 Task: Look for space in Aracaju, Brazil from 2nd September, 2023 to 5th September, 2023 for 1 adult in price range Rs.5000 to Rs.10000. Place can be private room with 1  bedroom having 1 bed and 1 bathroom. Property type can be house, flat, guest house, hotel. Amenities needed are: washing machine. Booking option can be shelf check-in. Required host language is Spanish.
Action: Mouse moved to (622, 89)
Screenshot: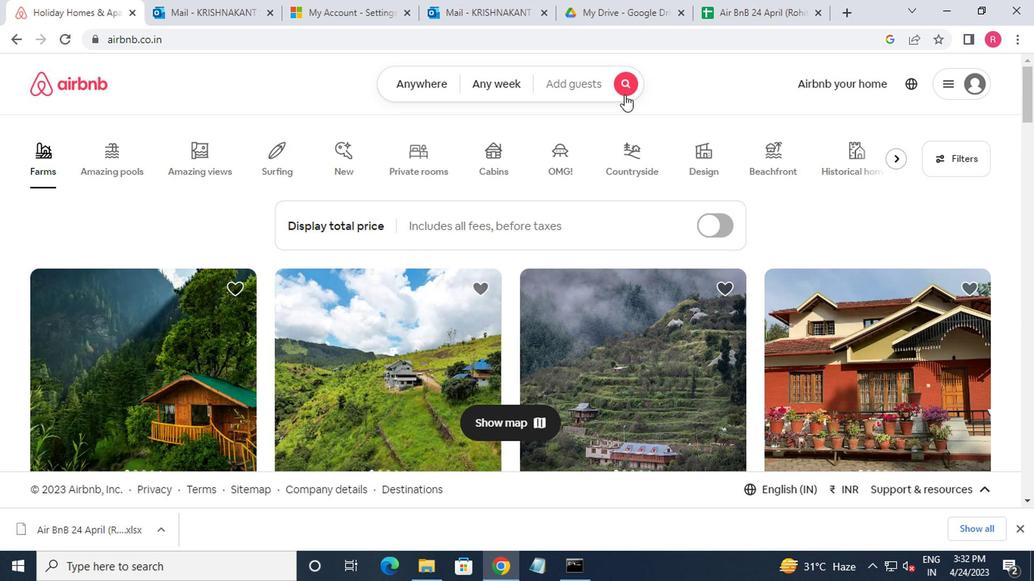 
Action: Mouse pressed left at (622, 89)
Screenshot: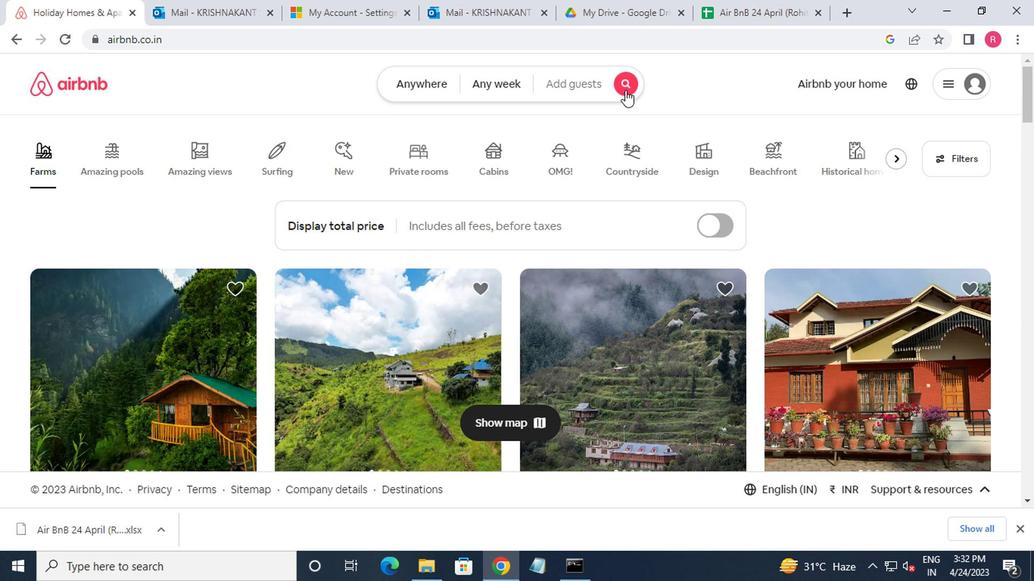 
Action: Mouse moved to (262, 148)
Screenshot: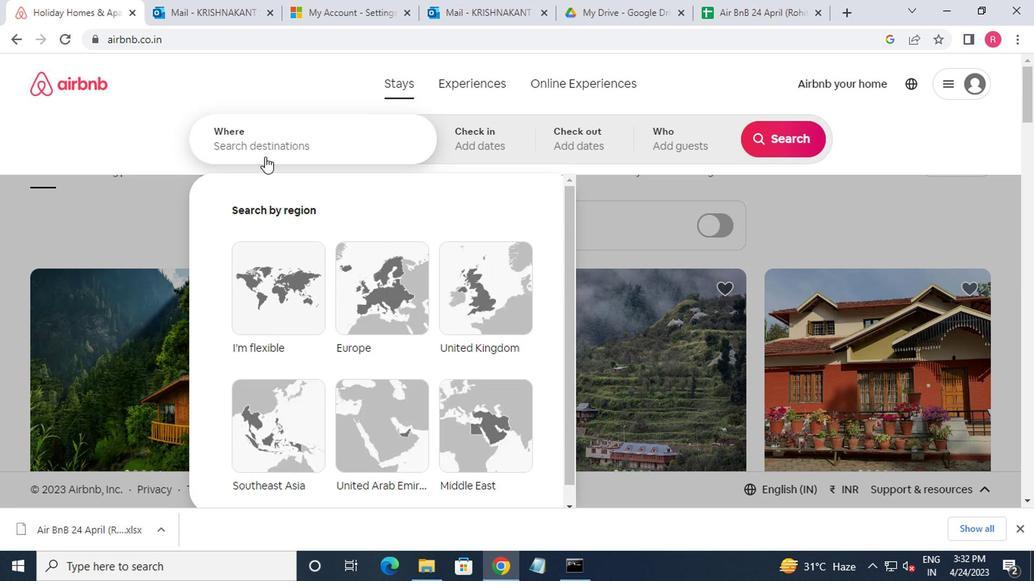 
Action: Mouse pressed left at (262, 148)
Screenshot: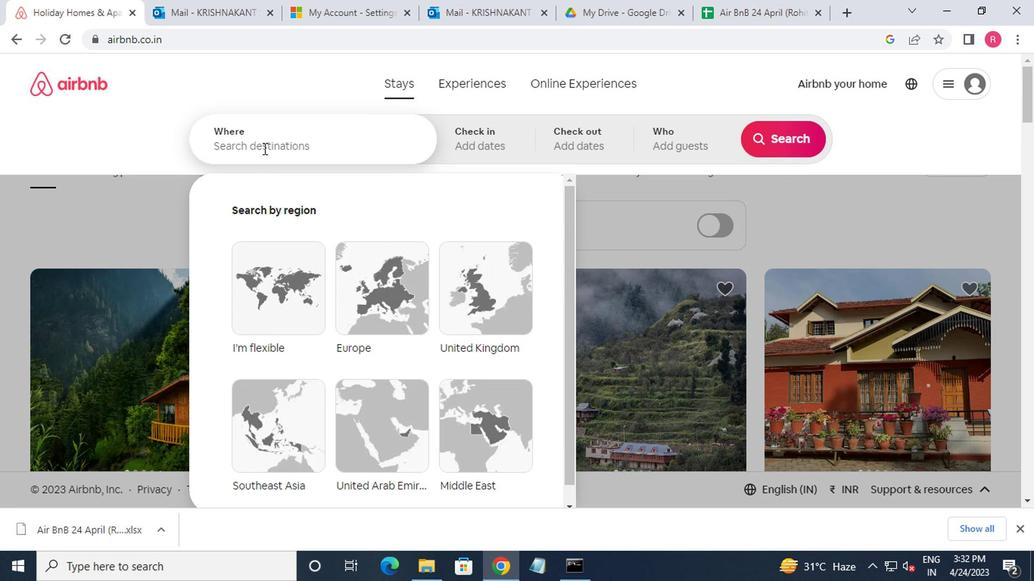 
Action: Mouse moved to (259, 149)
Screenshot: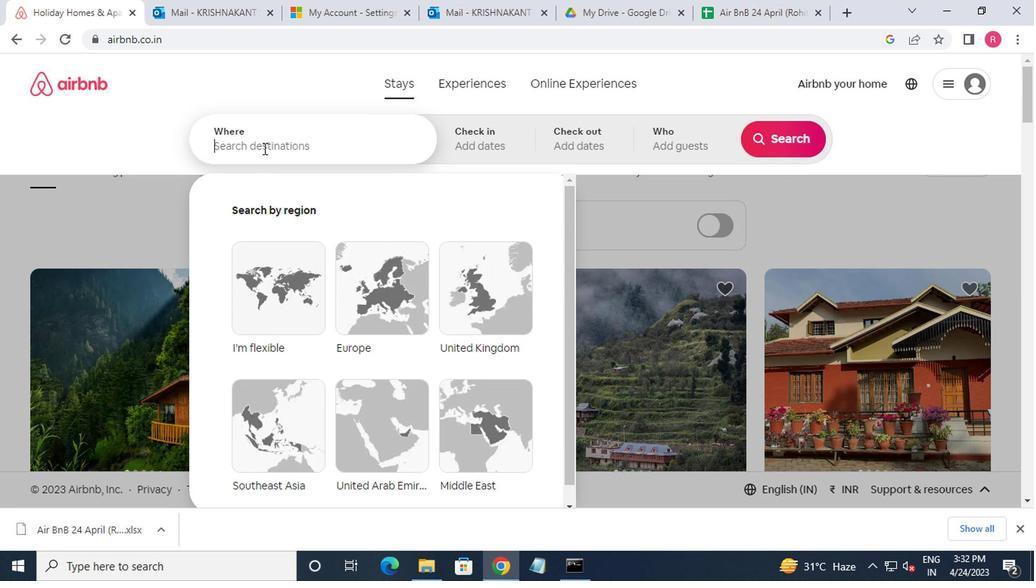 
Action: Key pressed aracaju,brazil<Key.enter>
Screenshot: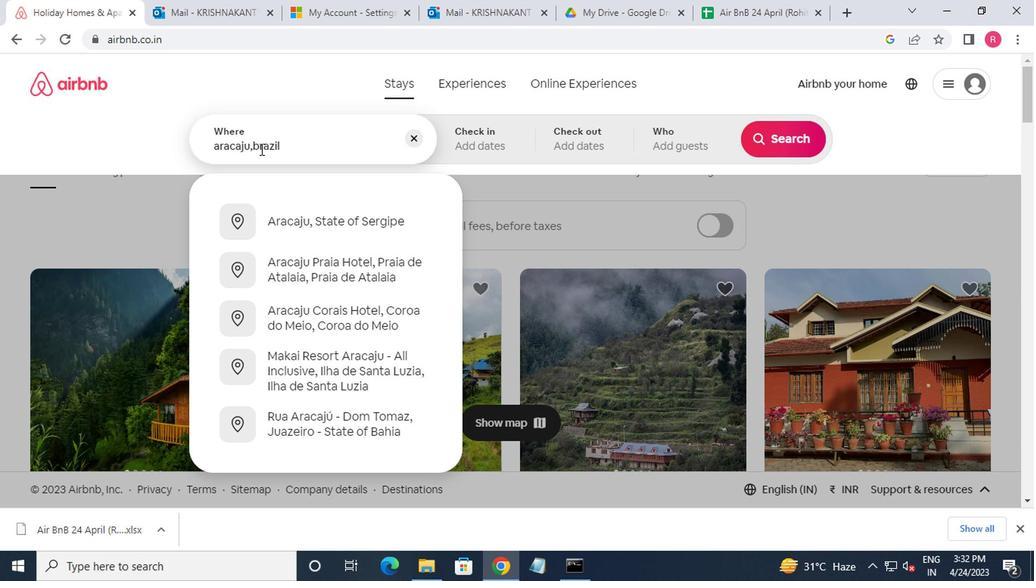 
Action: Mouse moved to (765, 249)
Screenshot: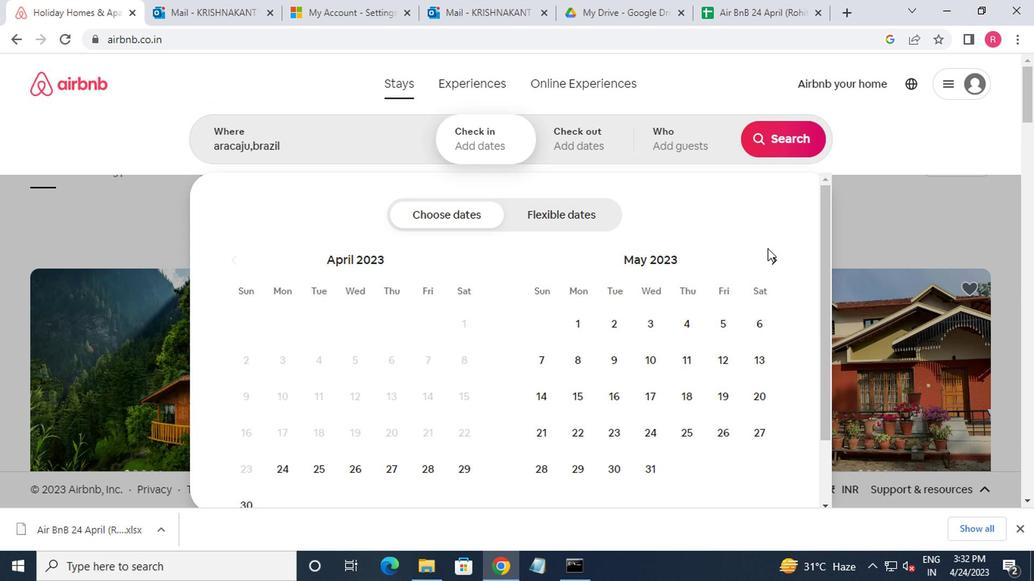 
Action: Mouse pressed left at (765, 249)
Screenshot: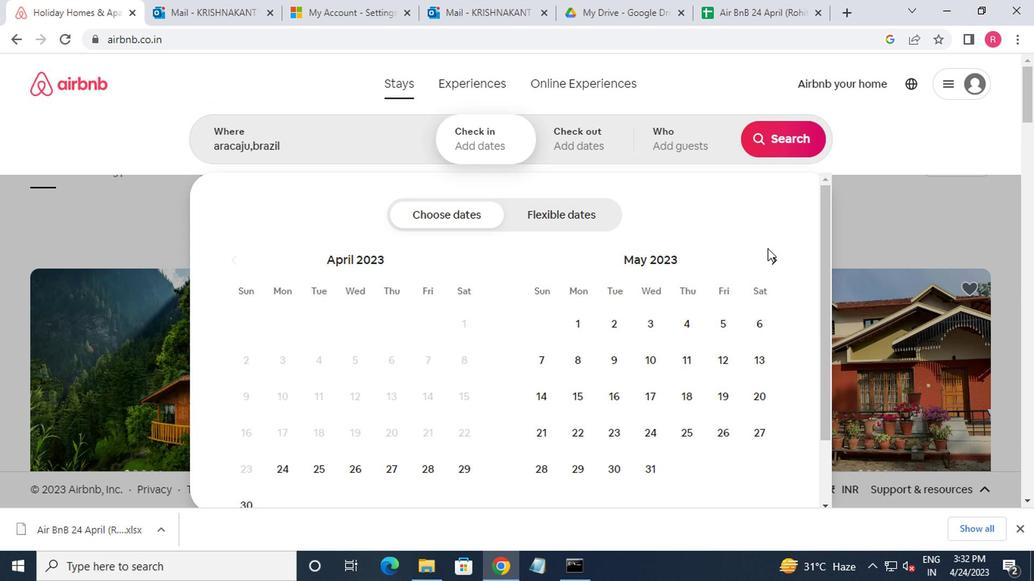 
Action: Mouse pressed left at (765, 249)
Screenshot: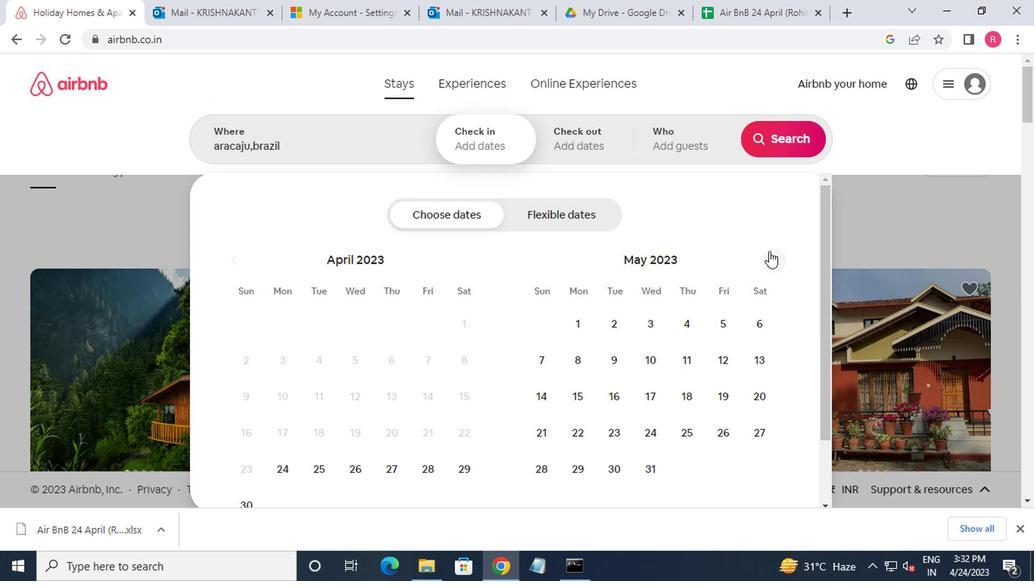 
Action: Mouse moved to (765, 251)
Screenshot: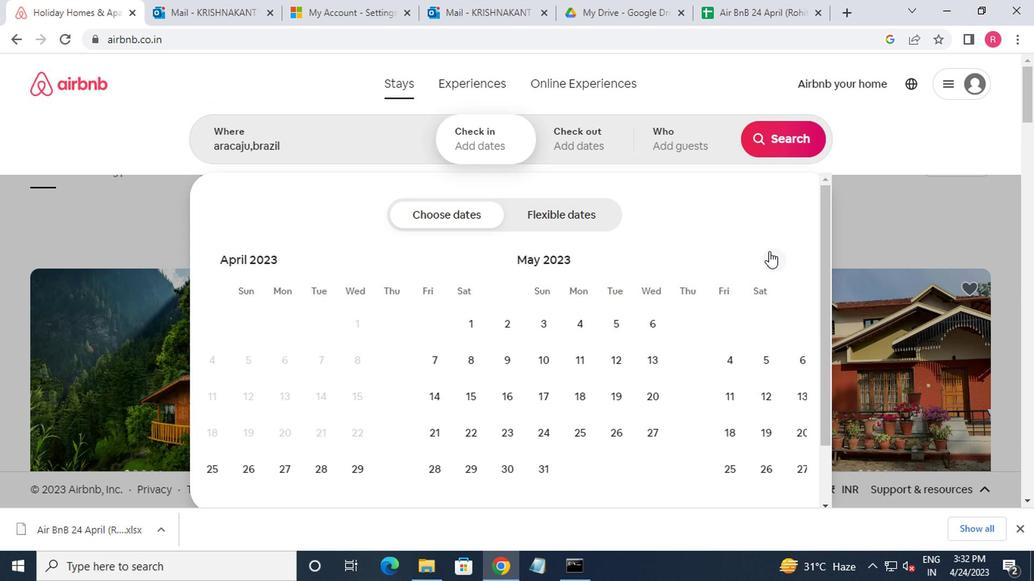 
Action: Mouse pressed left at (765, 251)
Screenshot: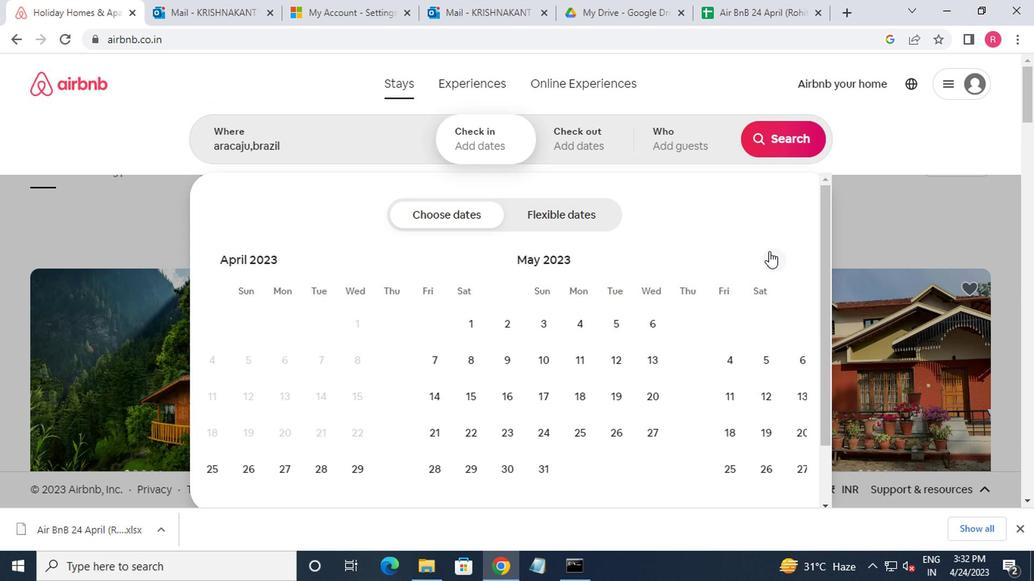 
Action: Mouse pressed left at (765, 251)
Screenshot: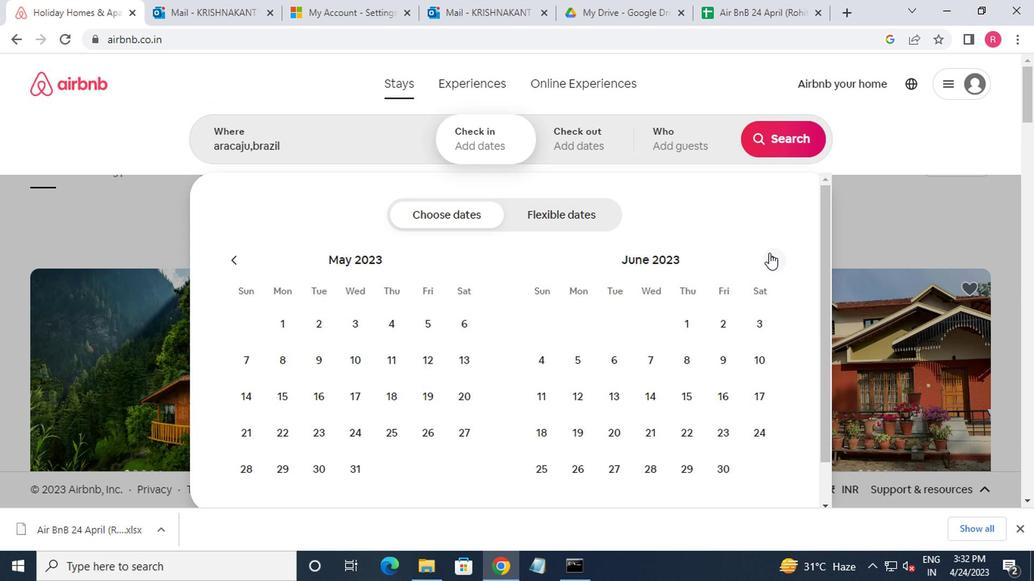 
Action: Mouse pressed left at (765, 251)
Screenshot: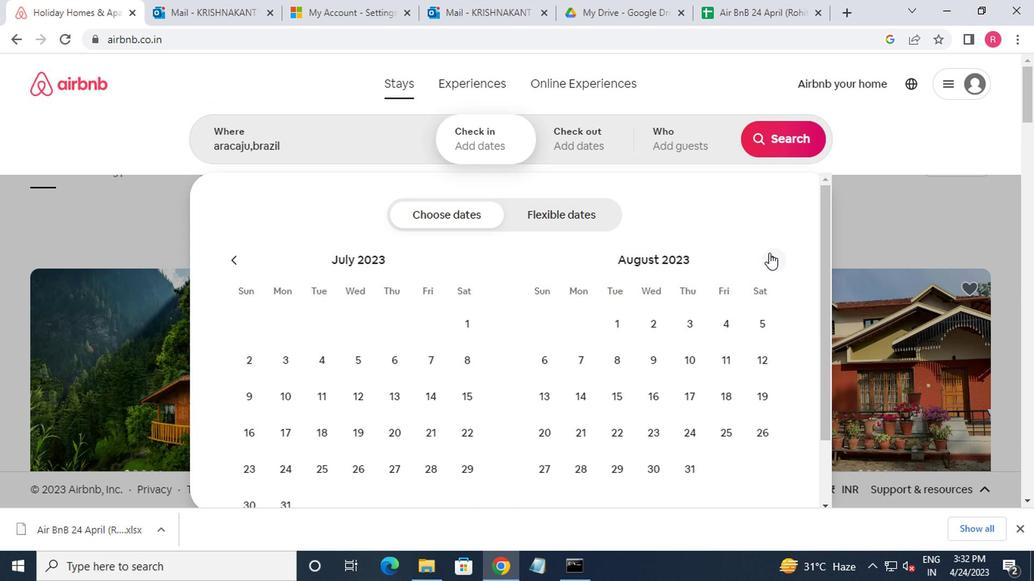 
Action: Mouse moved to (759, 322)
Screenshot: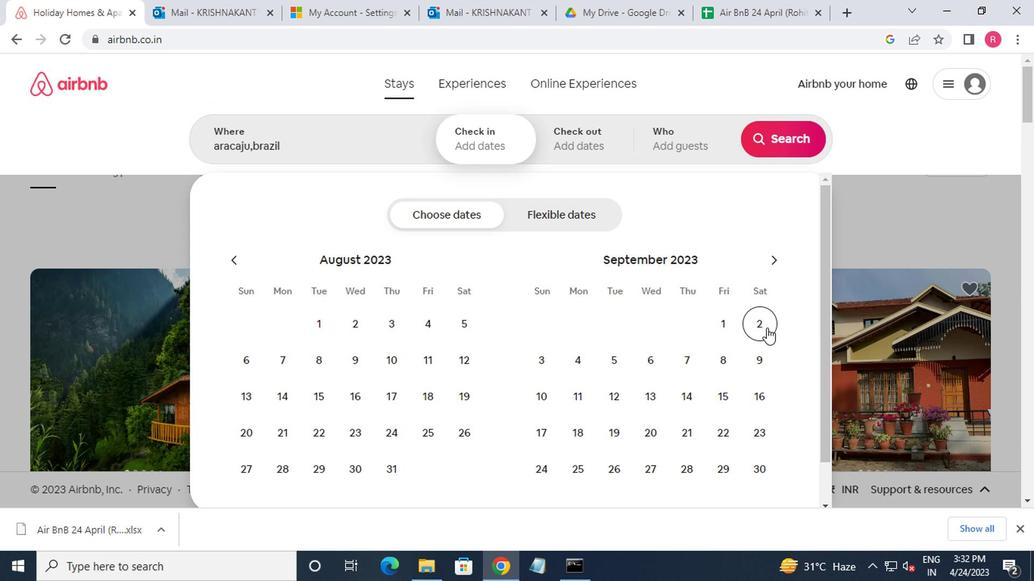 
Action: Mouse pressed left at (759, 322)
Screenshot: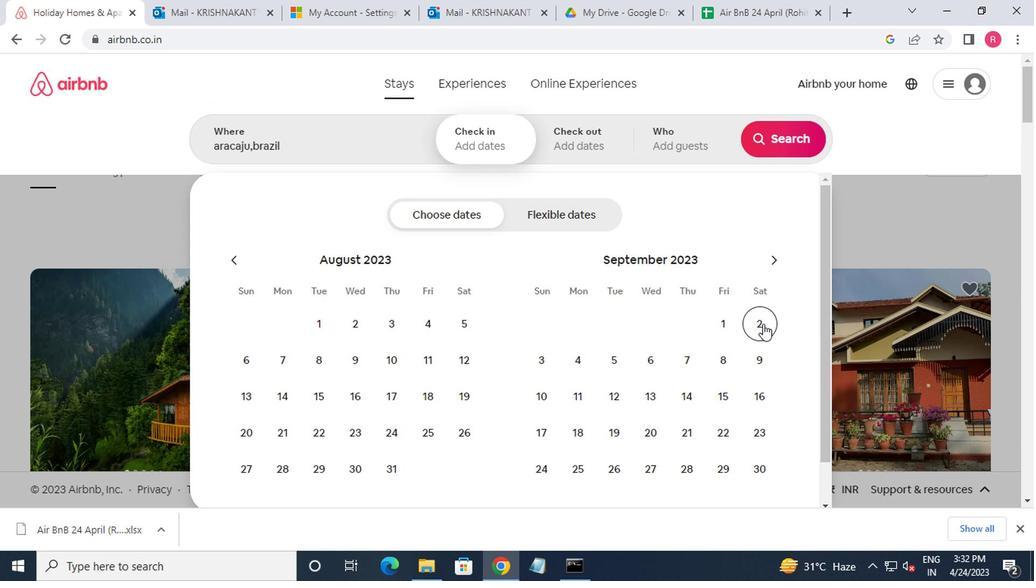 
Action: Mouse moved to (609, 358)
Screenshot: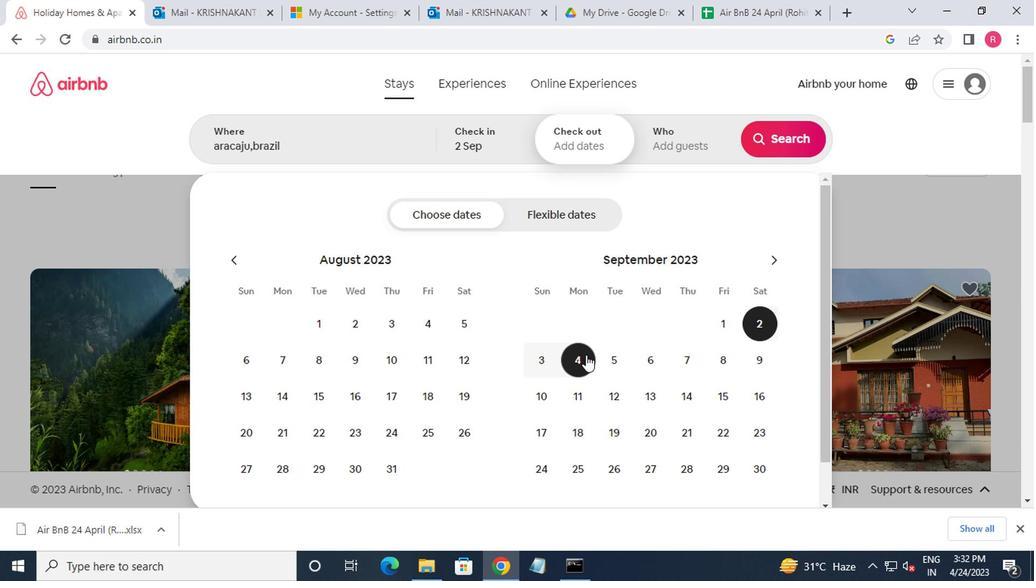 
Action: Mouse pressed left at (609, 358)
Screenshot: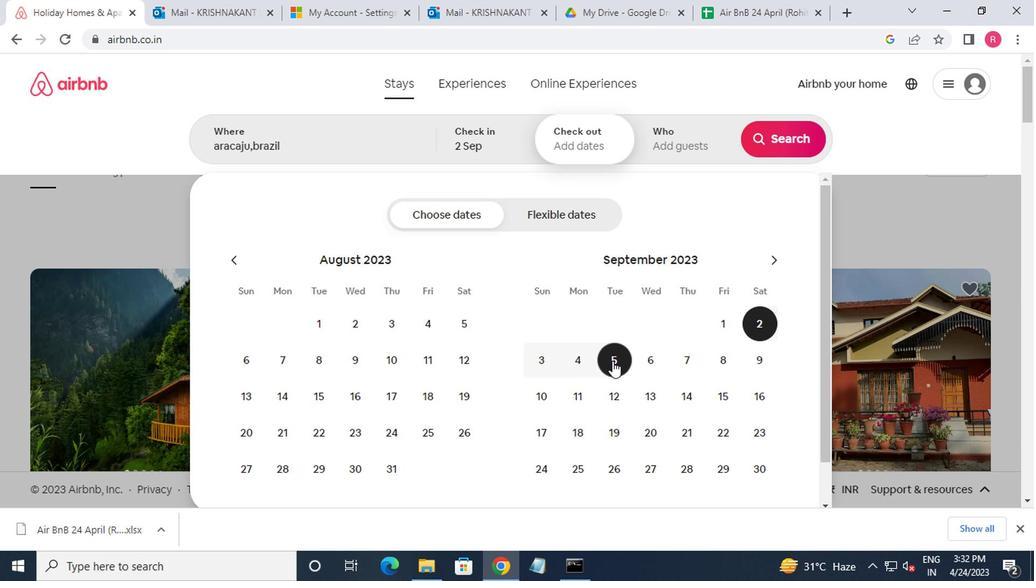 
Action: Mouse moved to (670, 147)
Screenshot: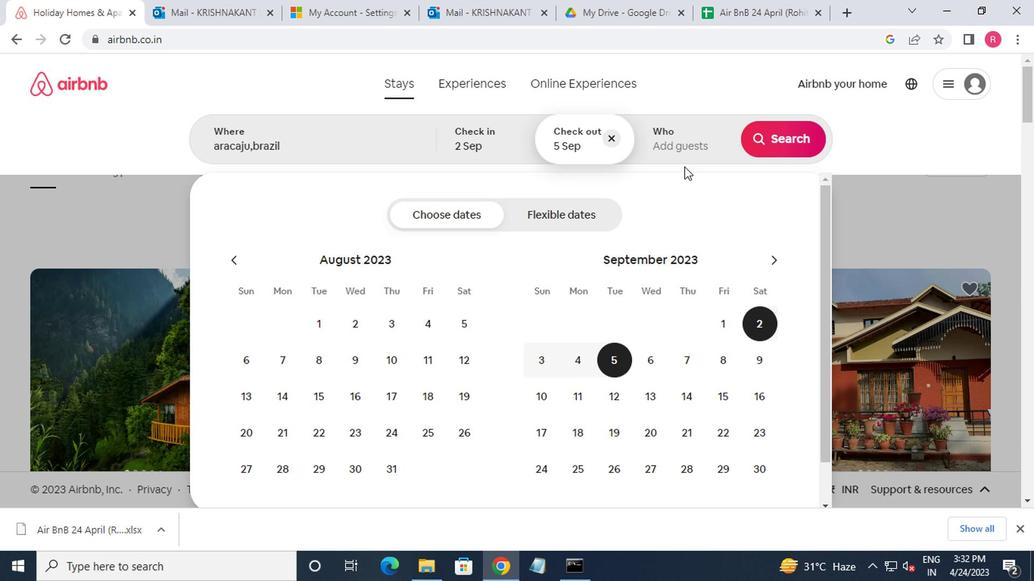 
Action: Mouse pressed left at (670, 147)
Screenshot: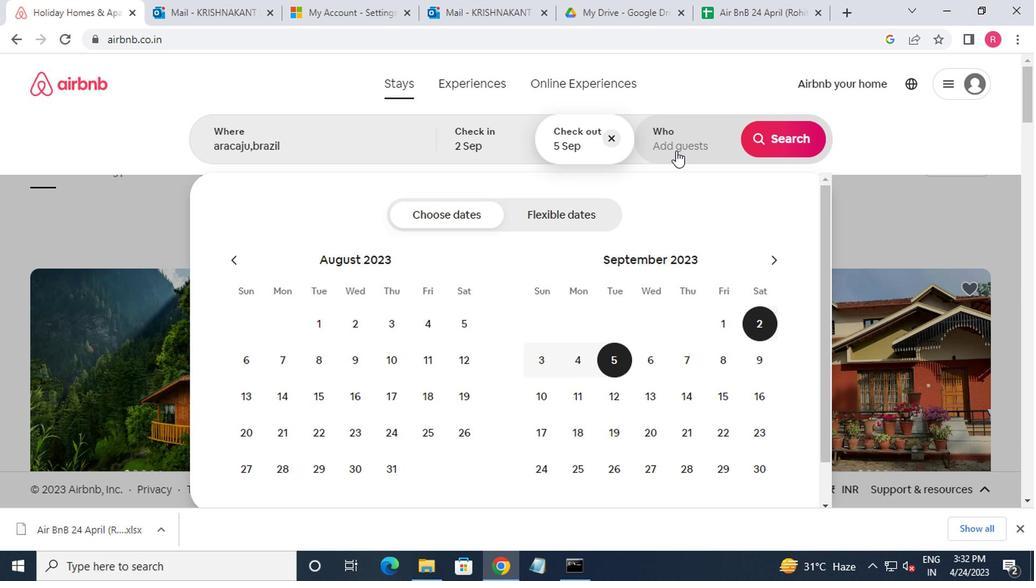 
Action: Mouse moved to (777, 217)
Screenshot: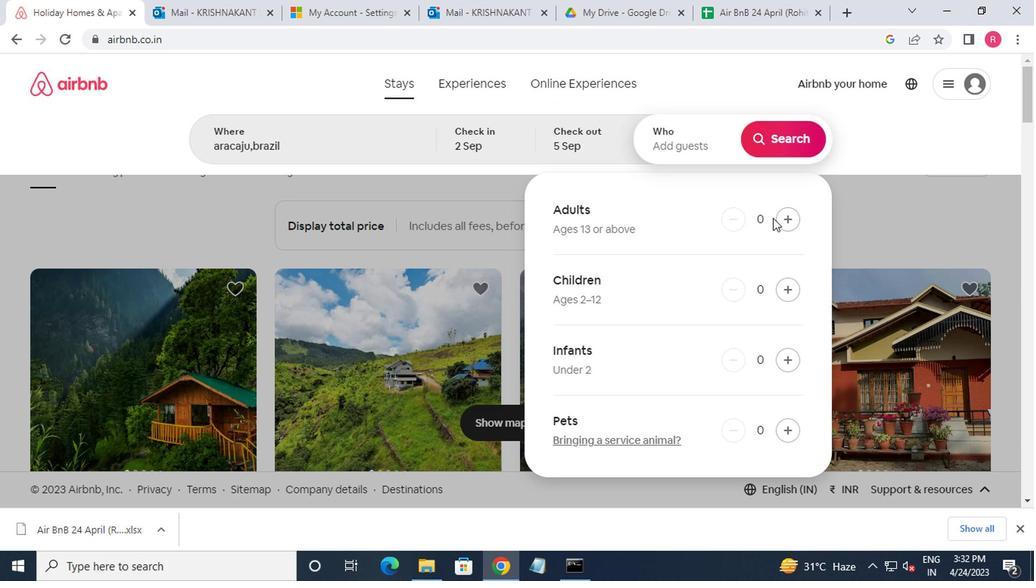 
Action: Mouse pressed left at (777, 217)
Screenshot: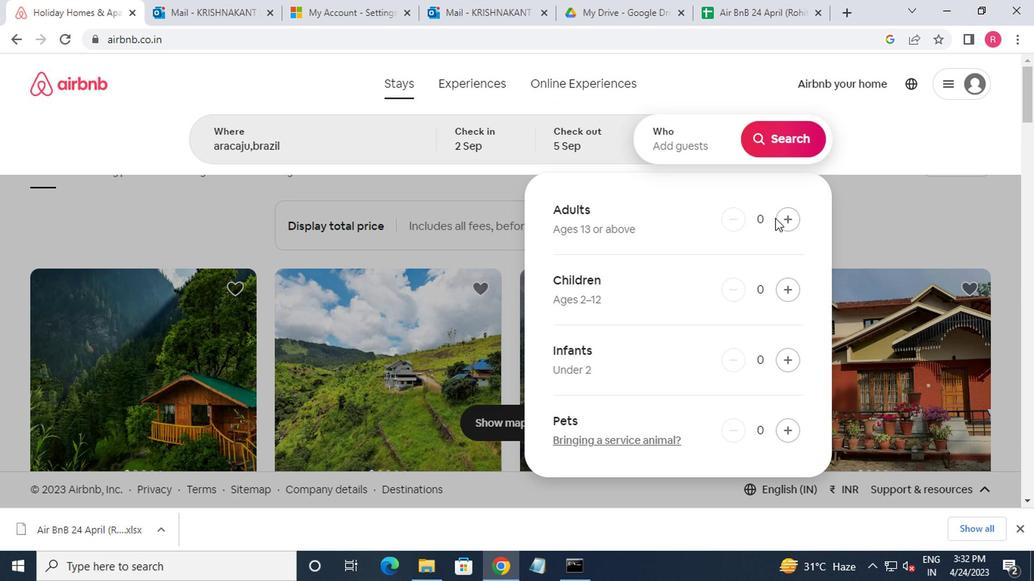 
Action: Mouse moved to (761, 150)
Screenshot: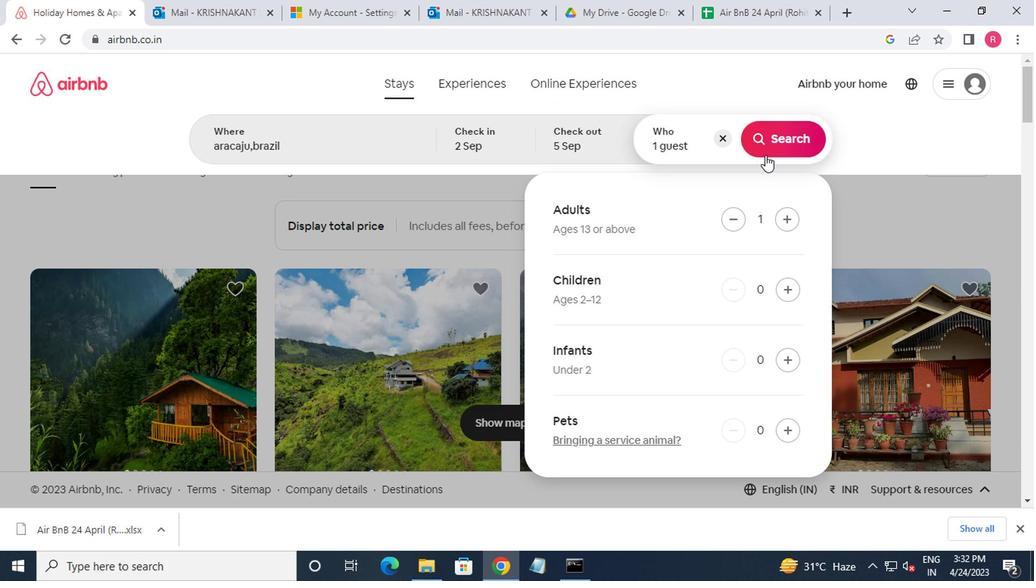 
Action: Mouse pressed left at (761, 150)
Screenshot: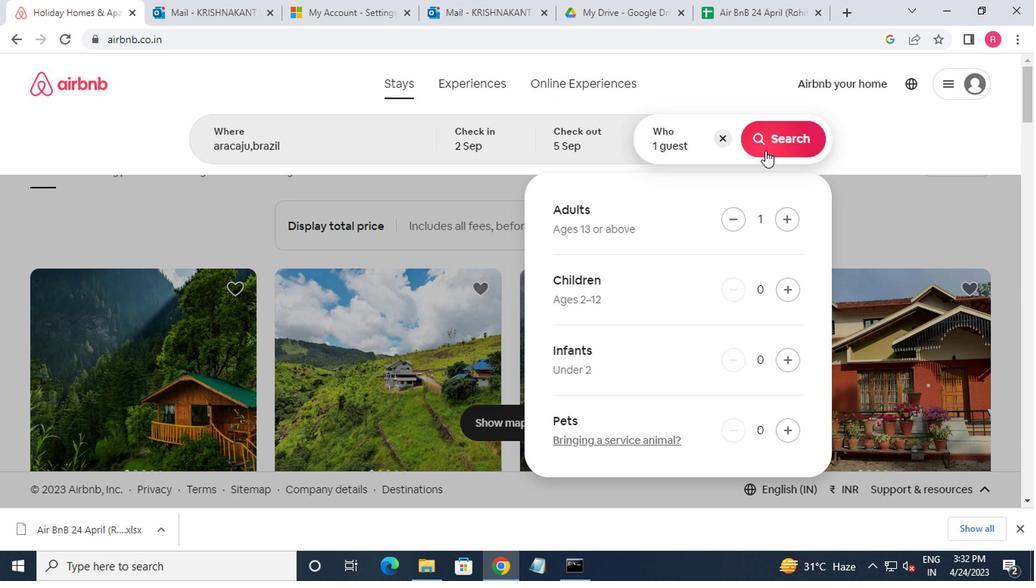 
Action: Mouse moved to (965, 141)
Screenshot: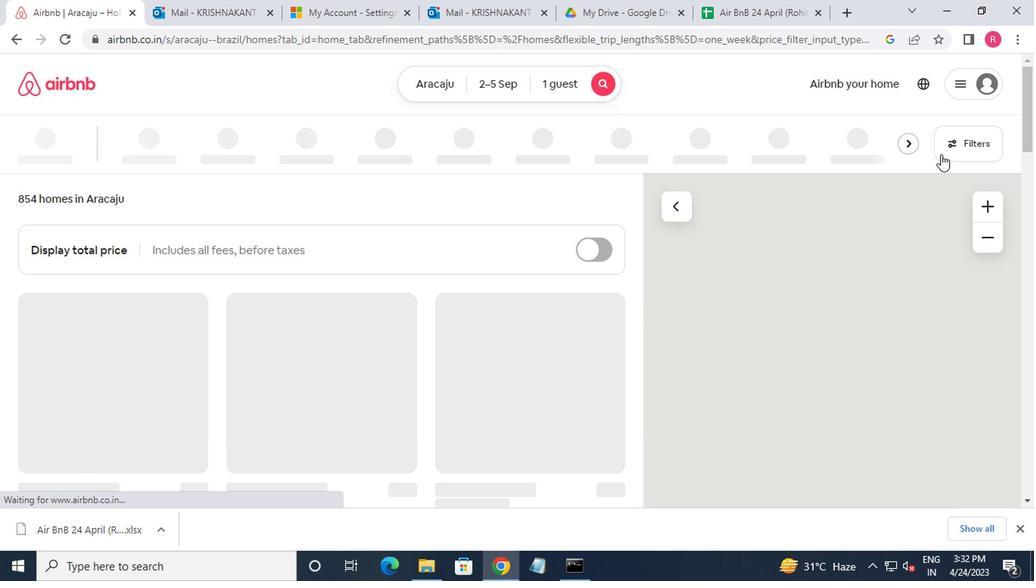 
Action: Mouse pressed left at (965, 141)
Screenshot: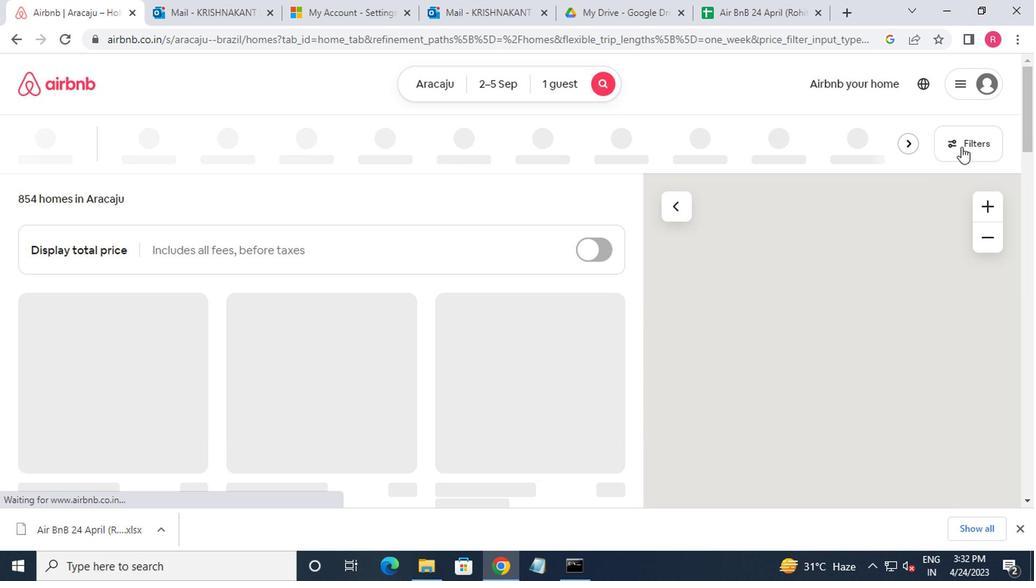
Action: Mouse moved to (339, 345)
Screenshot: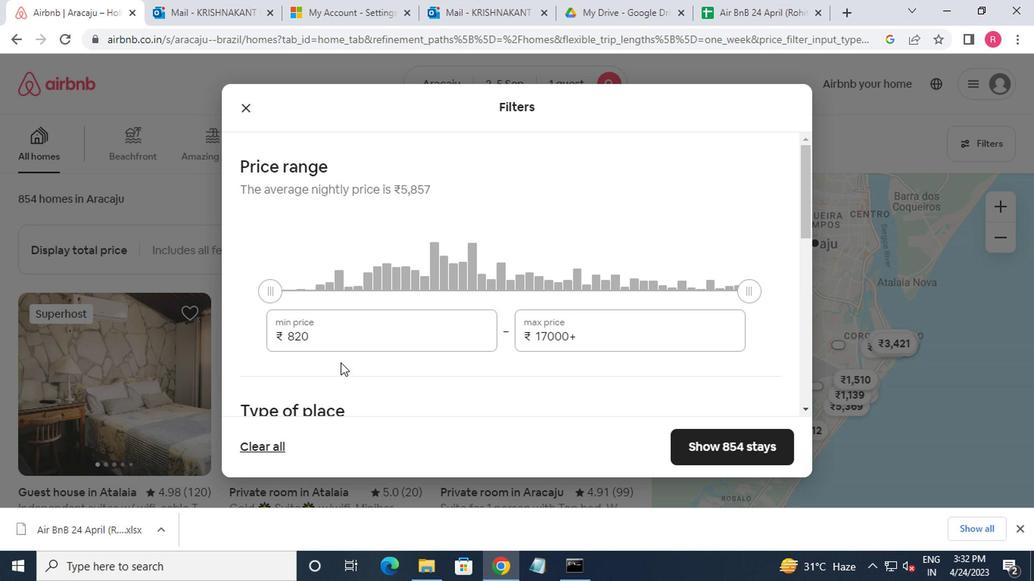 
Action: Mouse pressed left at (339, 345)
Screenshot: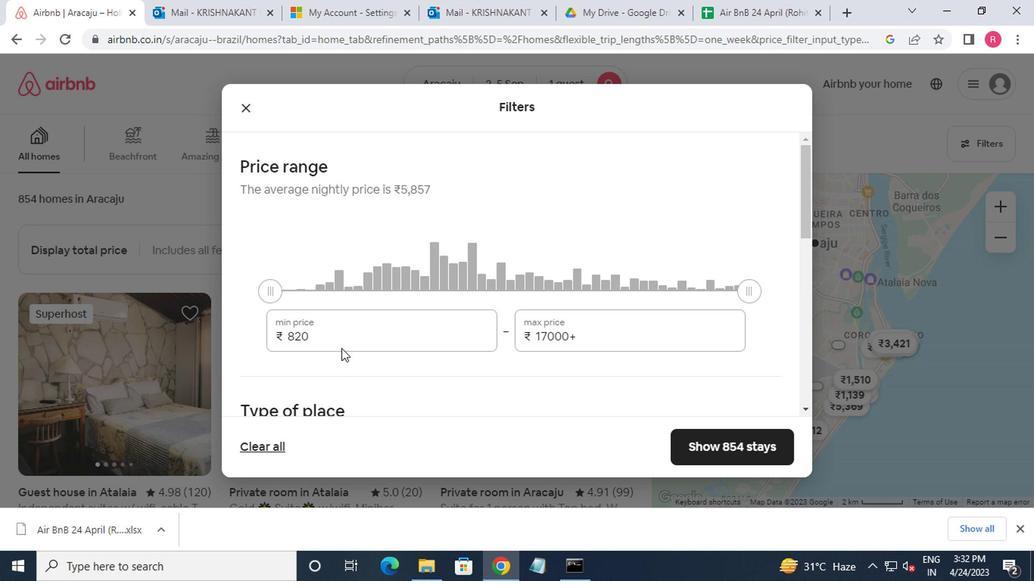 
Action: Mouse moved to (339, 338)
Screenshot: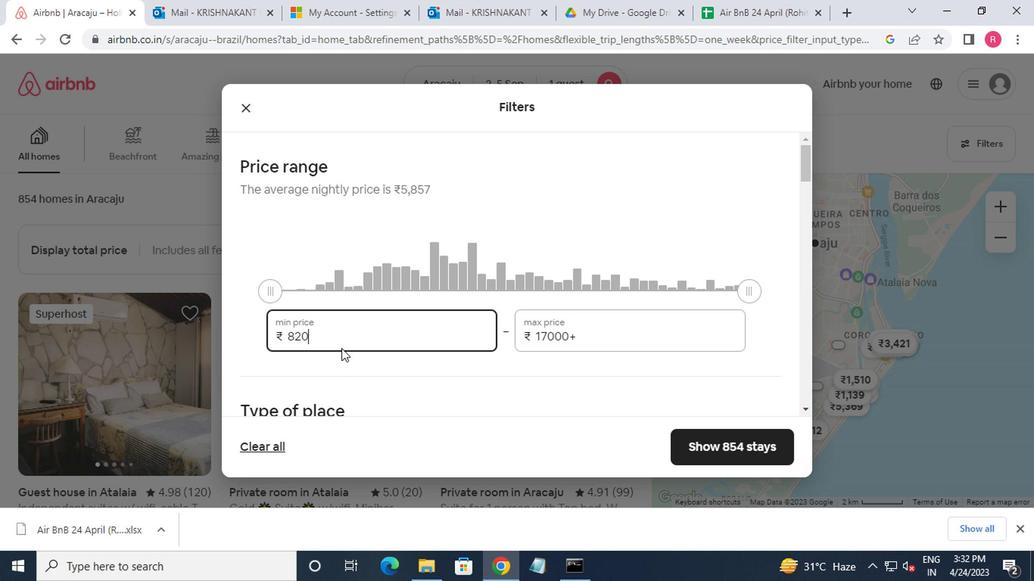 
Action: Key pressed <Key.backspace><Key.backspace><Key.backspace><Key.backspace>5000
Screenshot: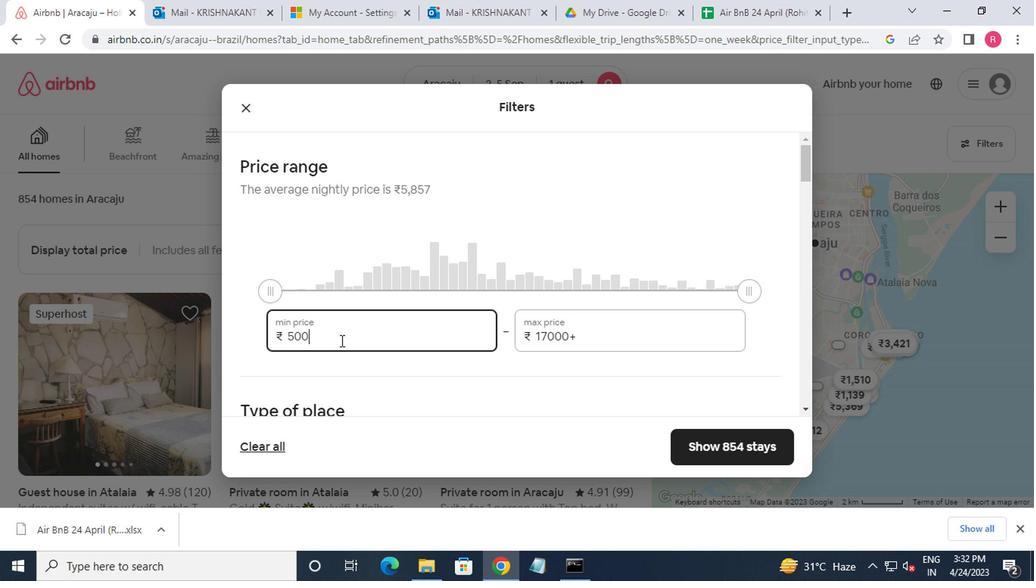 
Action: Mouse moved to (617, 327)
Screenshot: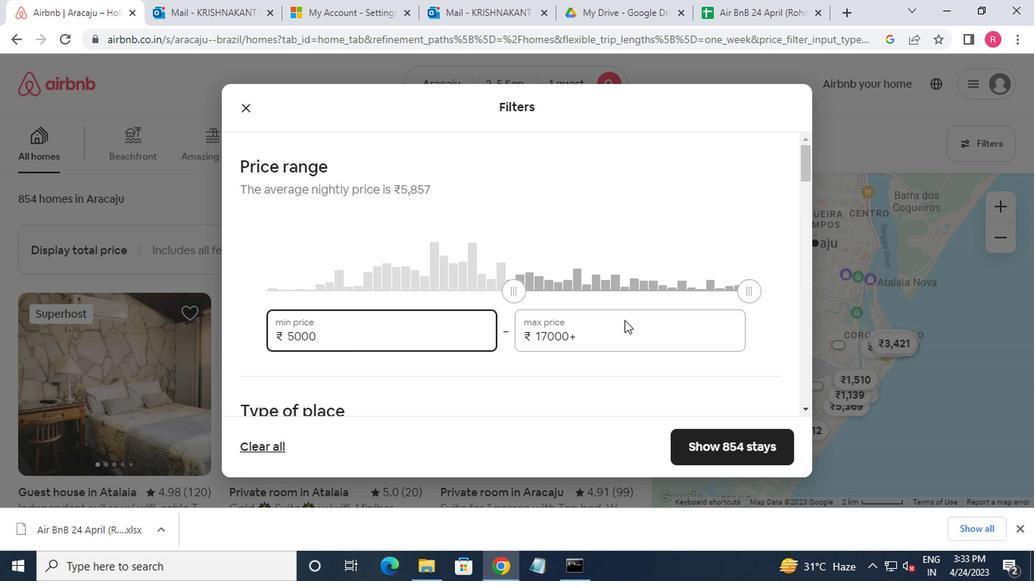 
Action: Mouse pressed left at (617, 327)
Screenshot: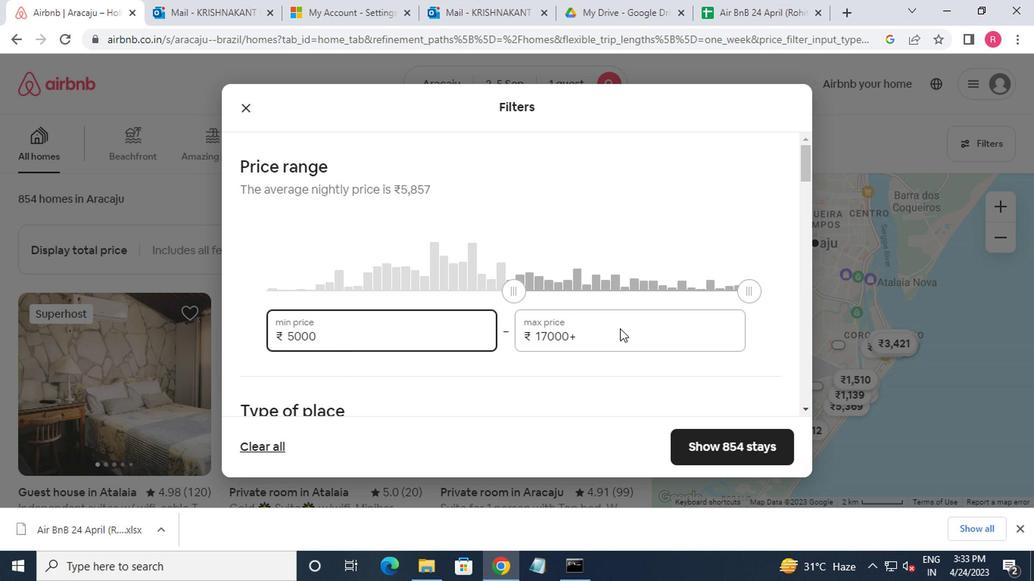 
Action: Mouse moved to (614, 328)
Screenshot: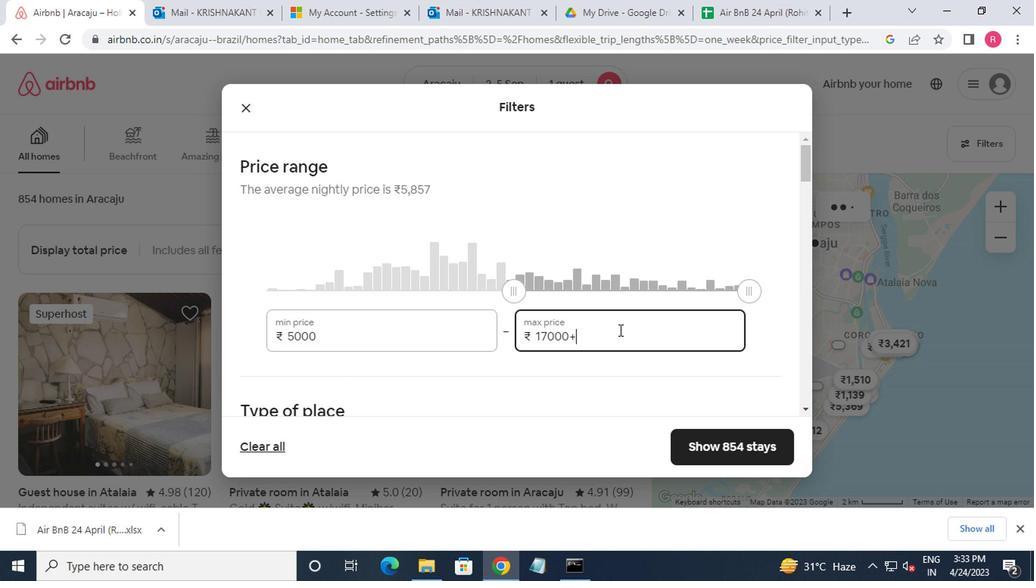
Action: Key pressed <Key.backspace><Key.backspace><Key.backspace><Key.backspace><Key.backspace><Key.backspace><Key.backspace><Key.backspace><Key.backspace><Key.backspace><Key.backspace><Key.backspace>10000
Screenshot: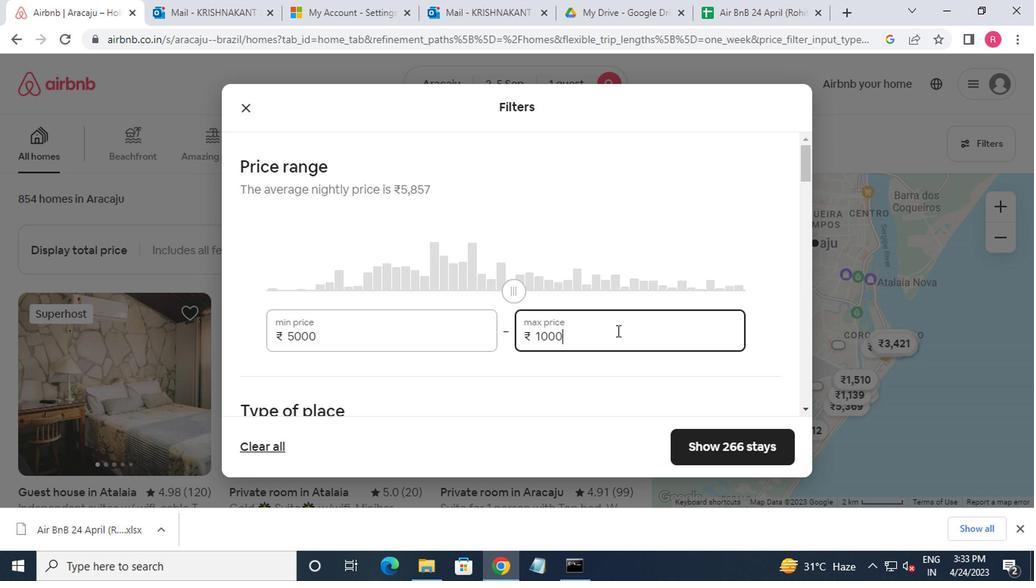 
Action: Mouse moved to (626, 311)
Screenshot: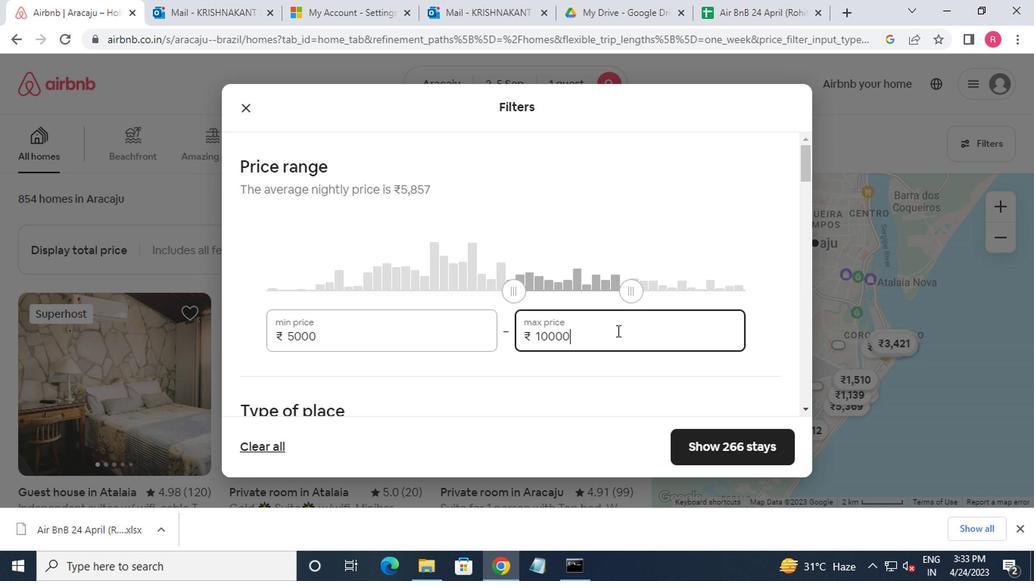 
Action: Mouse scrolled (626, 310) with delta (0, 0)
Screenshot: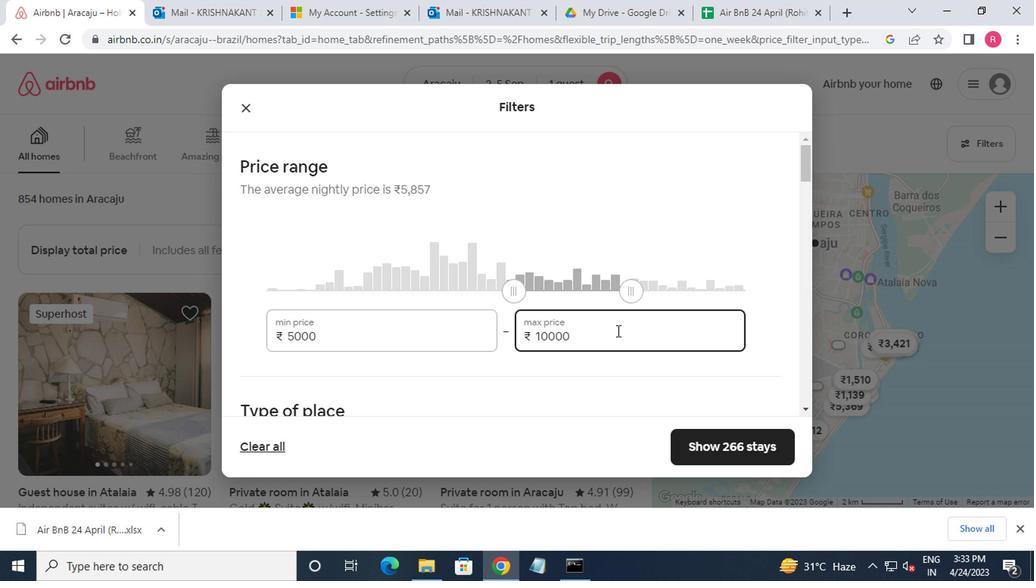 
Action: Mouse moved to (622, 313)
Screenshot: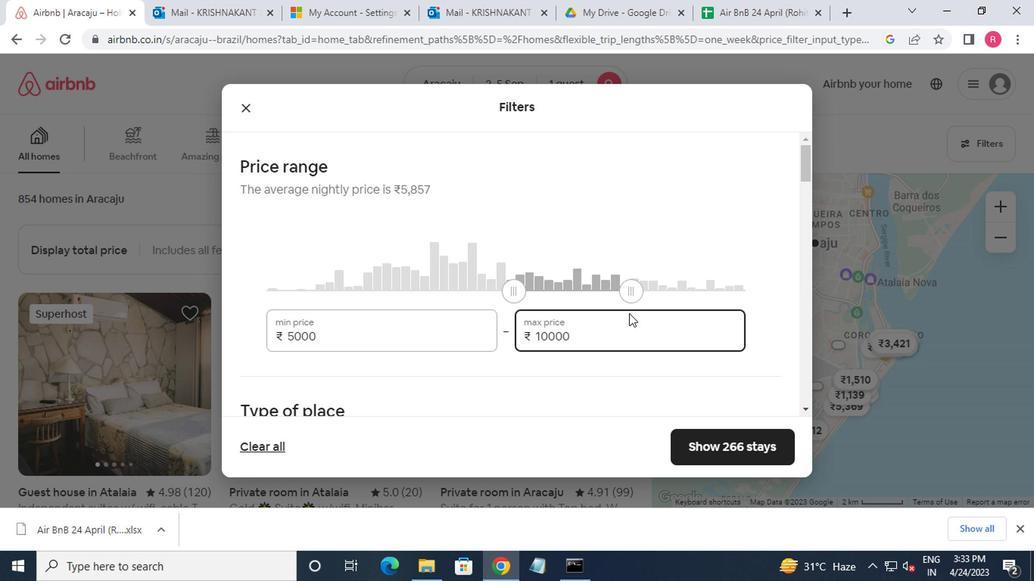 
Action: Mouse scrolled (622, 313) with delta (0, 0)
Screenshot: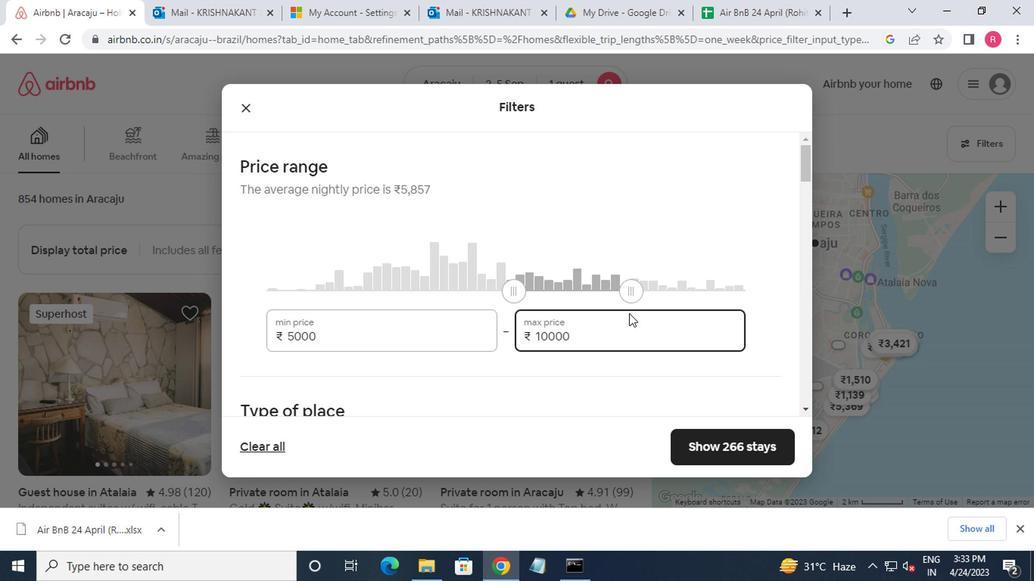 
Action: Mouse moved to (548, 313)
Screenshot: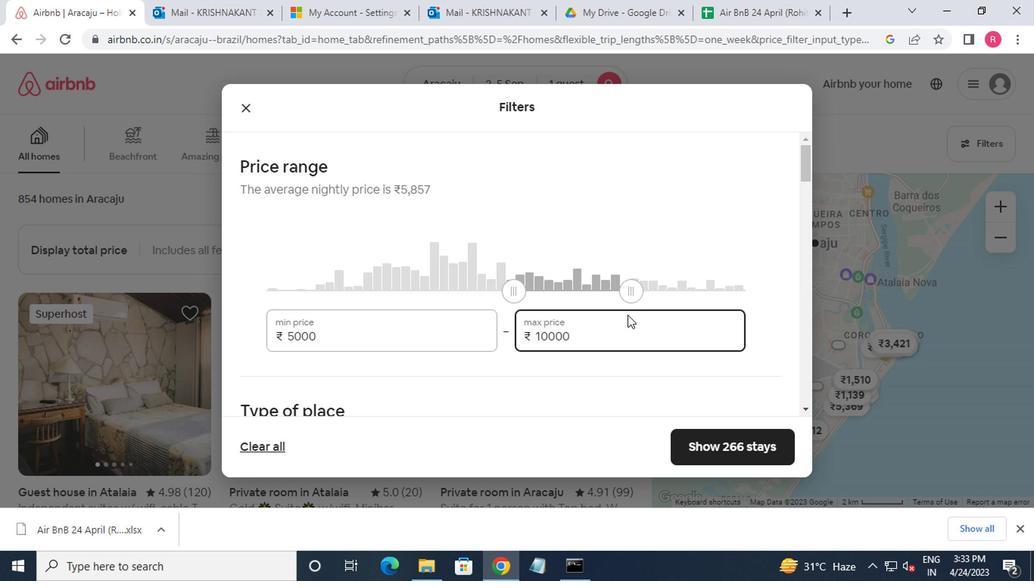 
Action: Mouse scrolled (548, 313) with delta (0, 0)
Screenshot: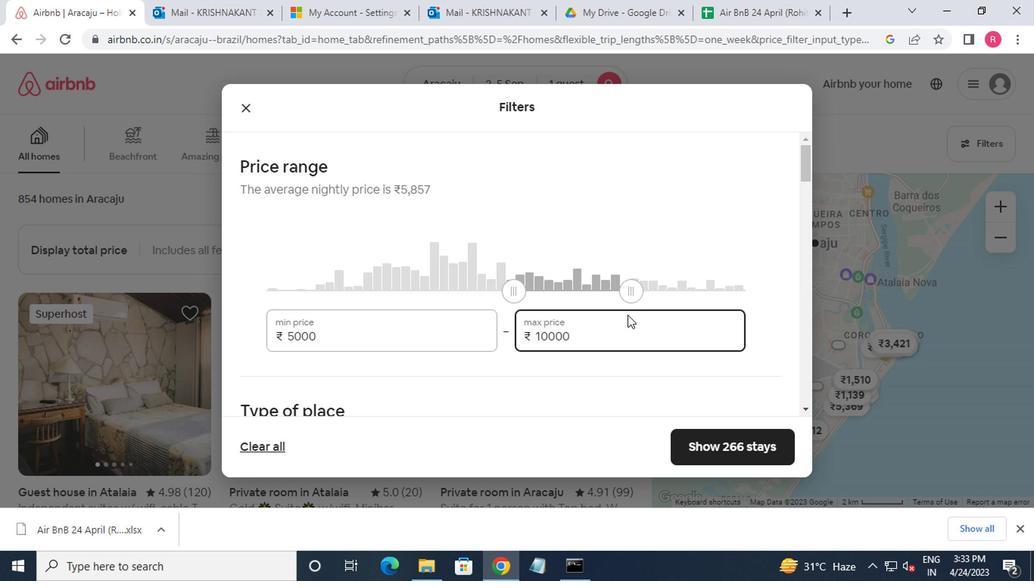 
Action: Mouse moved to (515, 231)
Screenshot: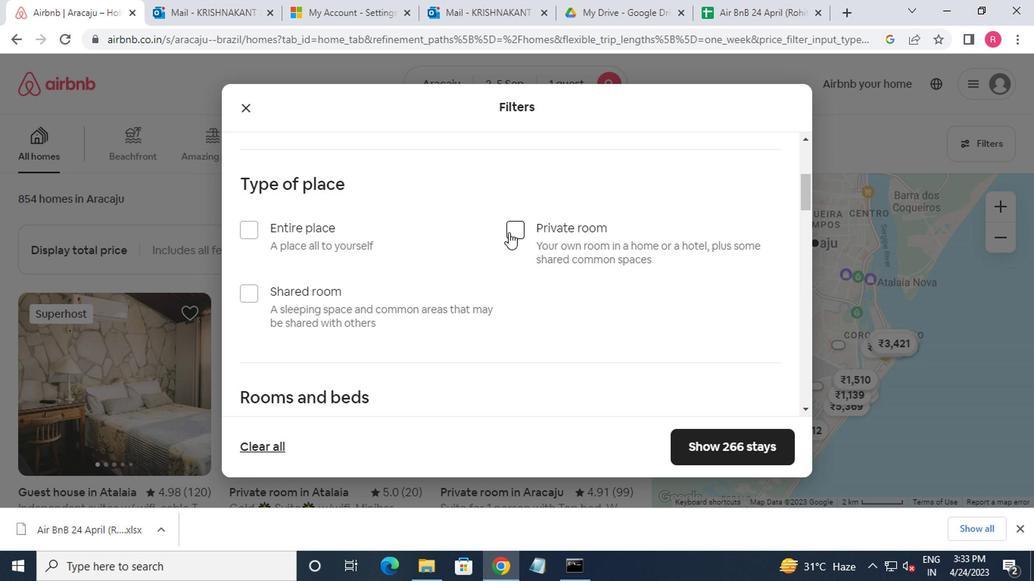 
Action: Mouse pressed left at (515, 231)
Screenshot: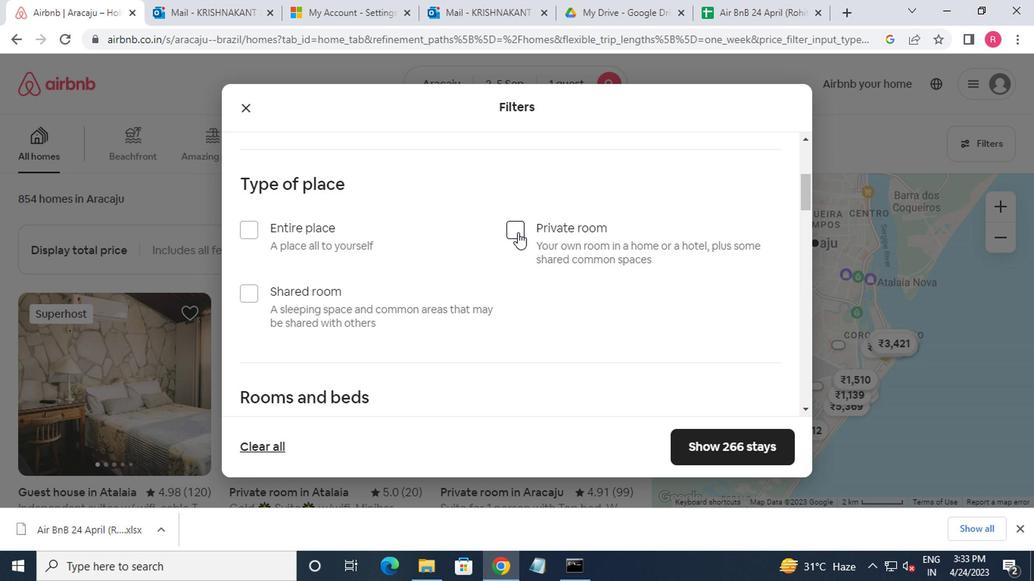 
Action: Mouse moved to (519, 244)
Screenshot: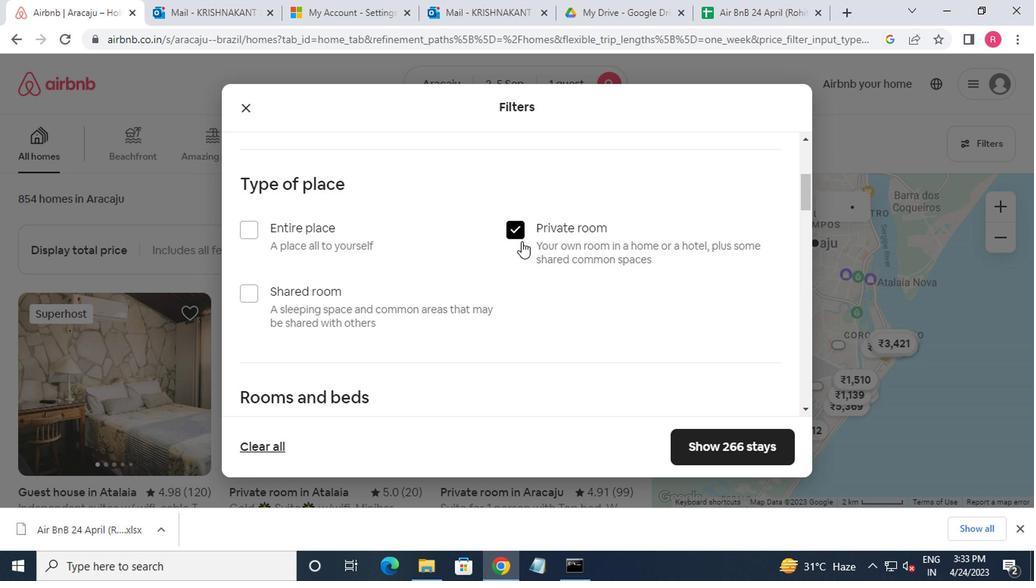 
Action: Mouse scrolled (519, 243) with delta (0, 0)
Screenshot: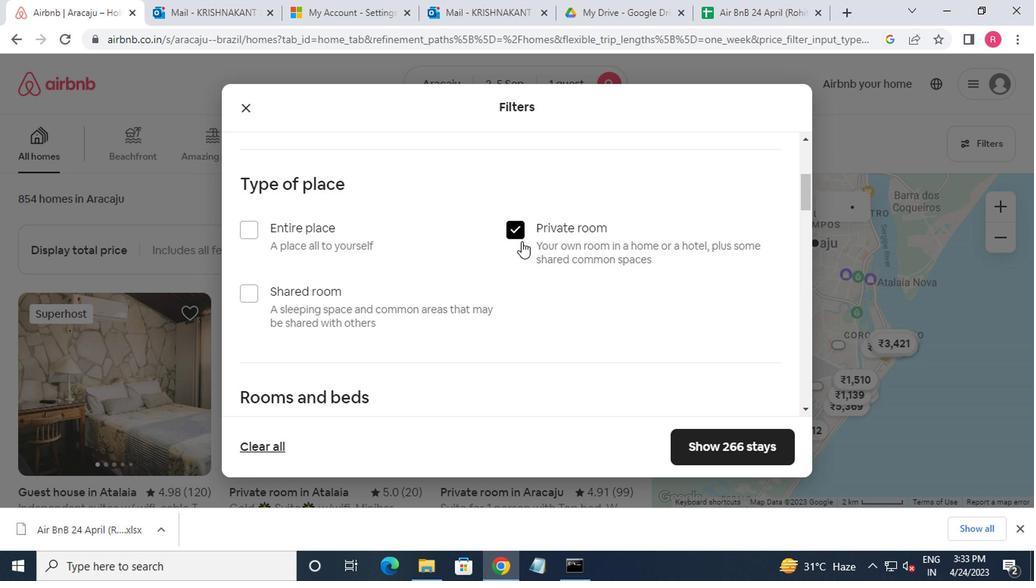 
Action: Mouse moved to (519, 245)
Screenshot: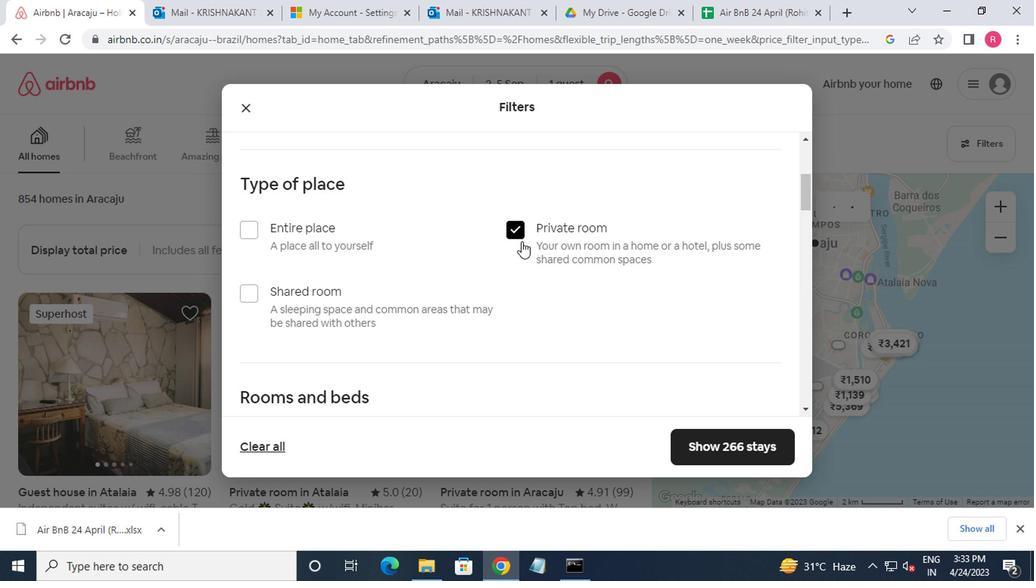 
Action: Mouse scrolled (519, 244) with delta (0, -1)
Screenshot: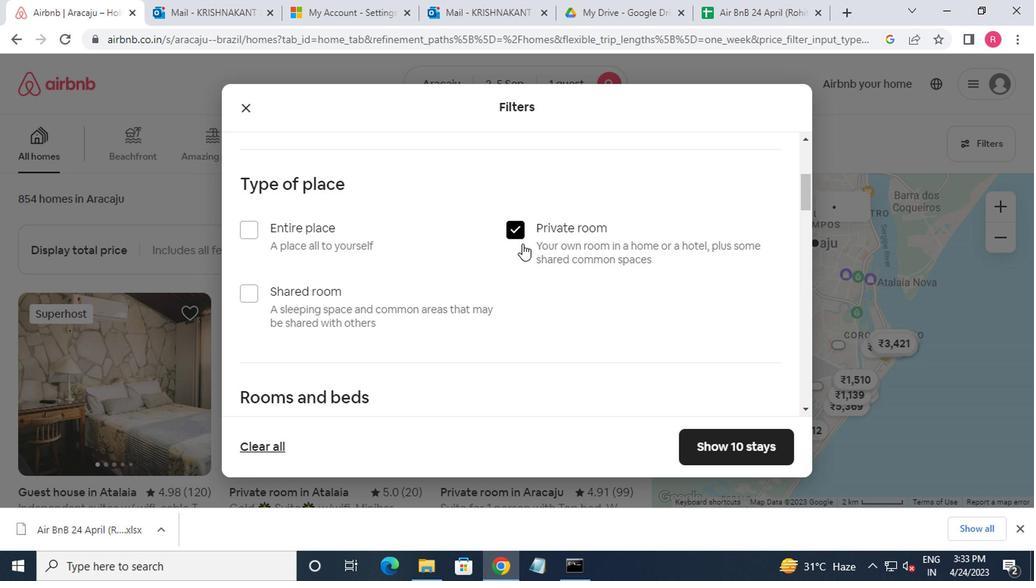 
Action: Mouse moved to (519, 252)
Screenshot: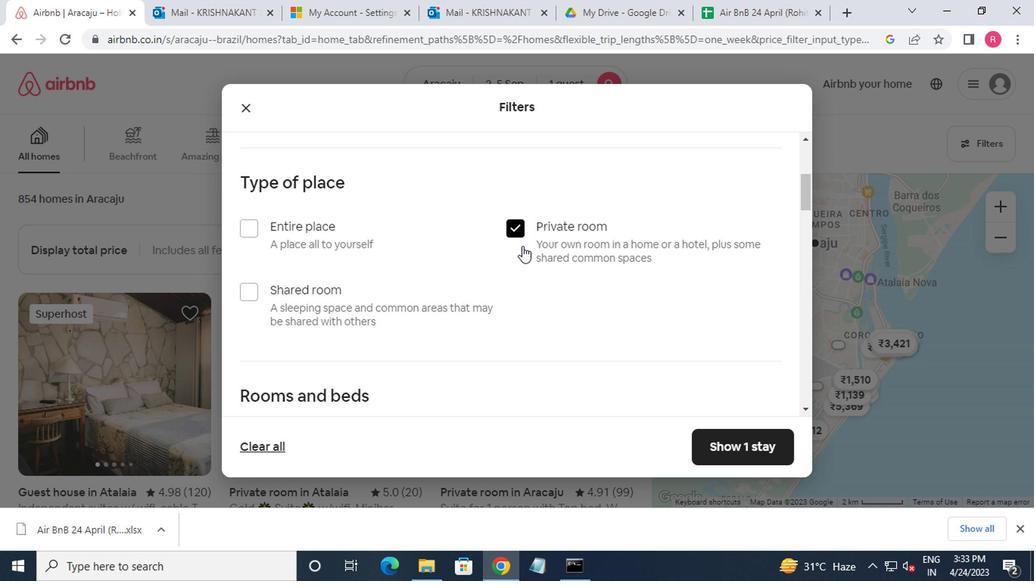
Action: Mouse scrolled (519, 251) with delta (0, -1)
Screenshot: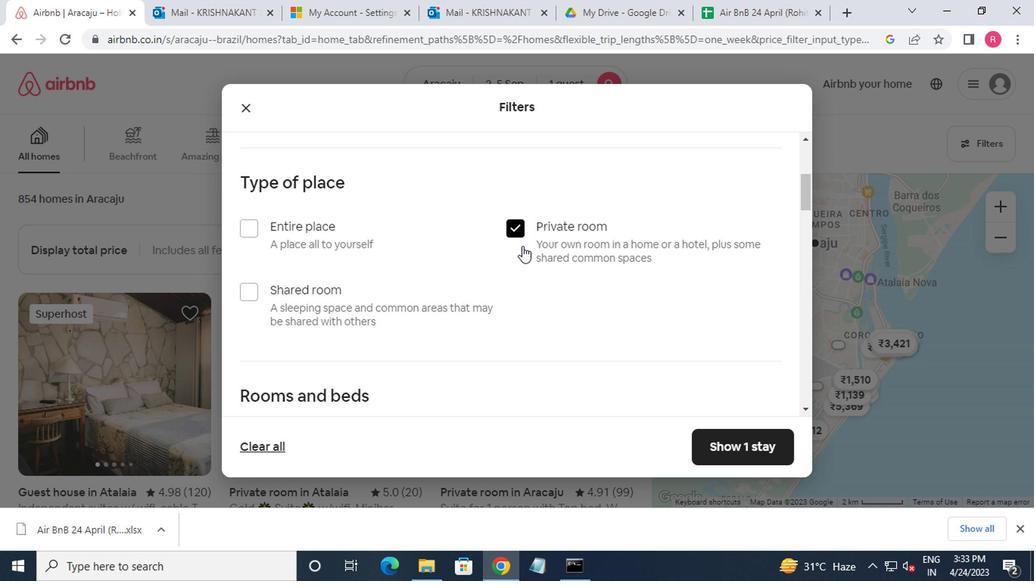 
Action: Mouse moved to (491, 264)
Screenshot: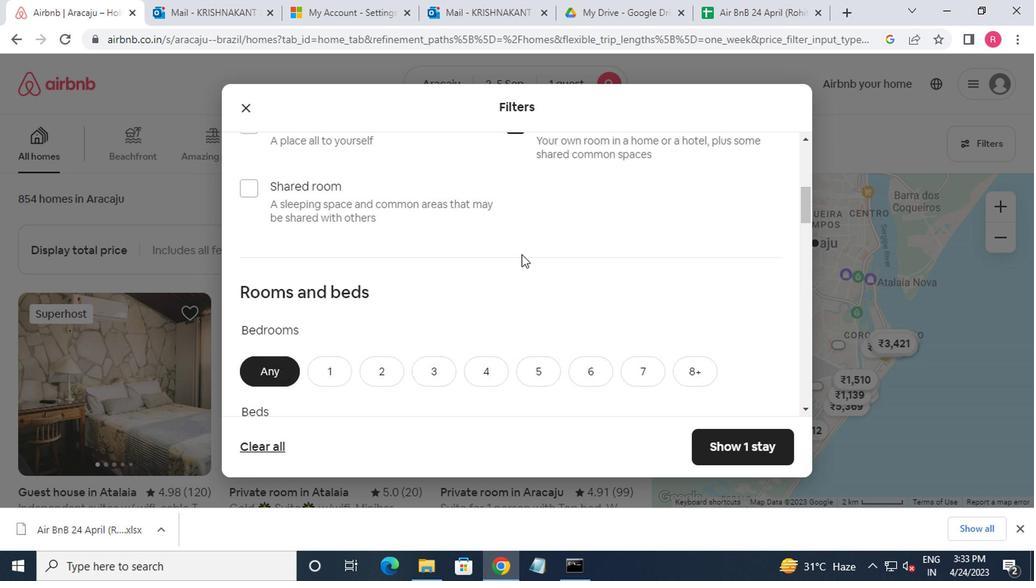 
Action: Mouse scrolled (491, 263) with delta (0, -1)
Screenshot: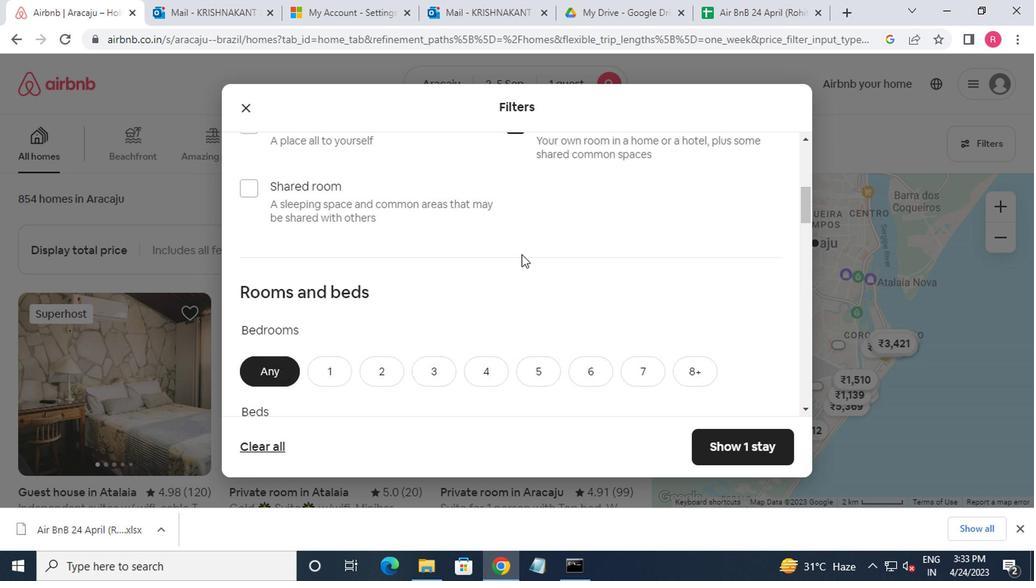 
Action: Mouse moved to (323, 176)
Screenshot: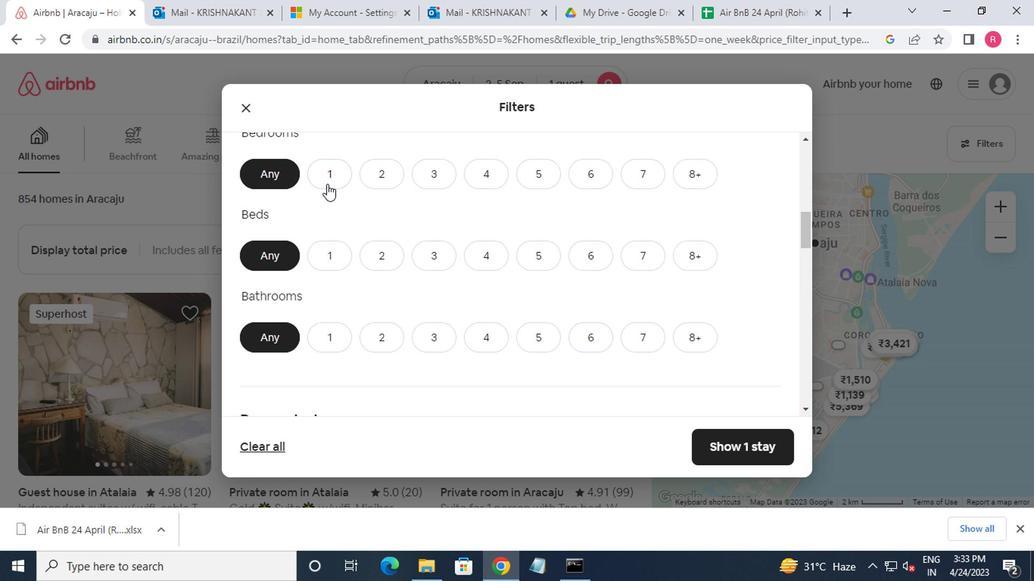 
Action: Mouse pressed left at (323, 176)
Screenshot: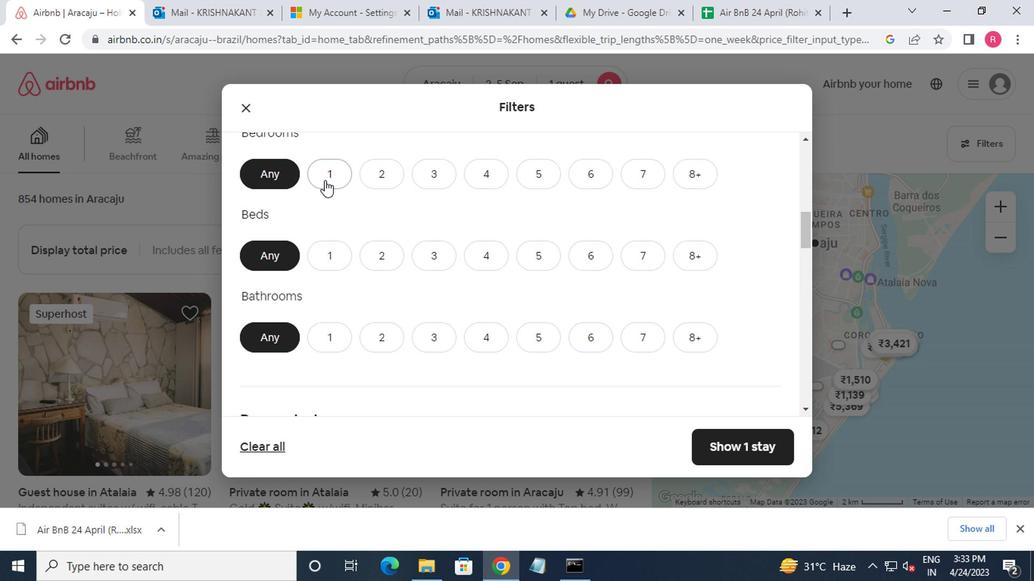 
Action: Mouse moved to (330, 255)
Screenshot: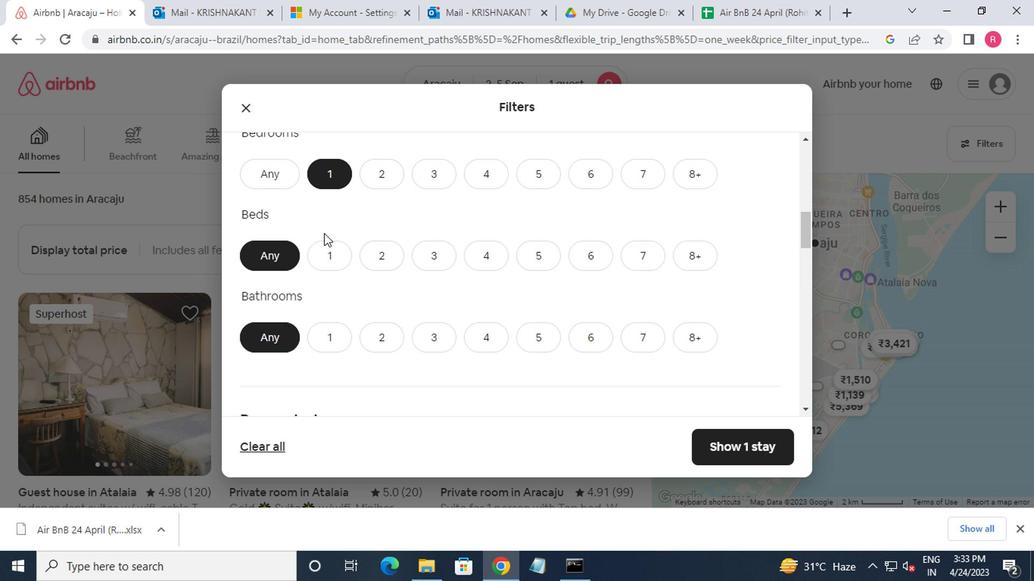 
Action: Mouse pressed left at (330, 255)
Screenshot: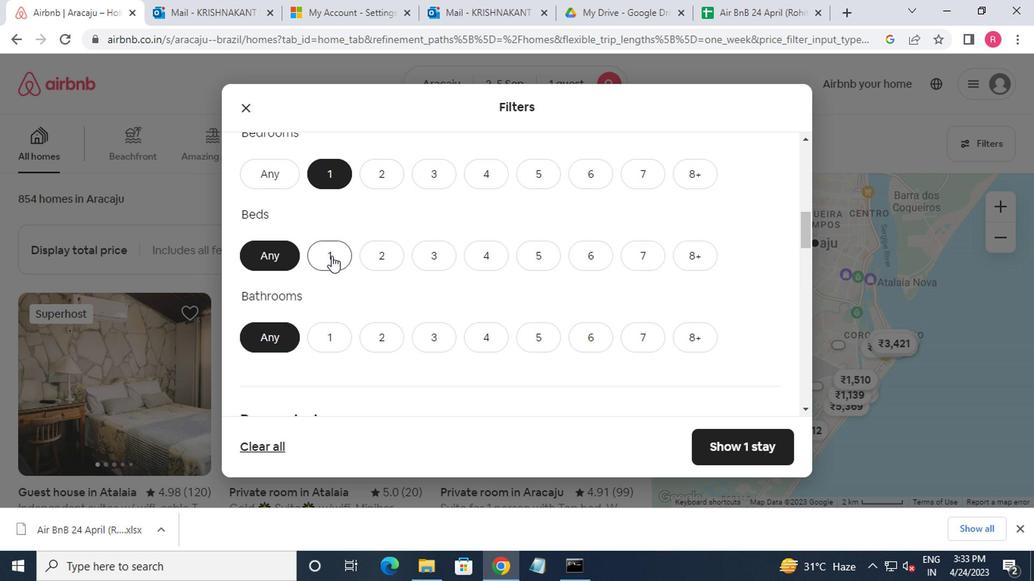 
Action: Mouse moved to (325, 345)
Screenshot: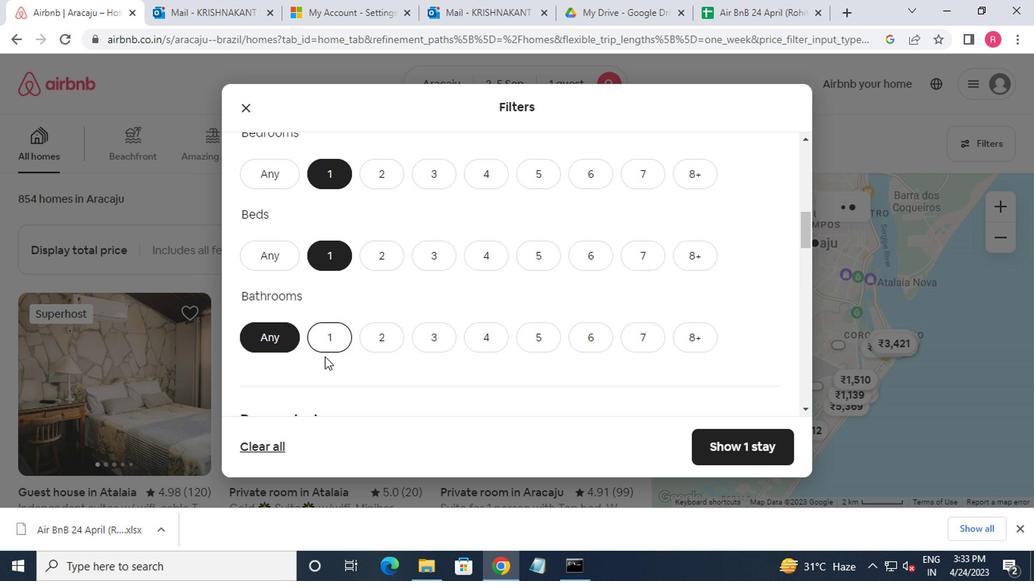 
Action: Mouse pressed left at (325, 345)
Screenshot: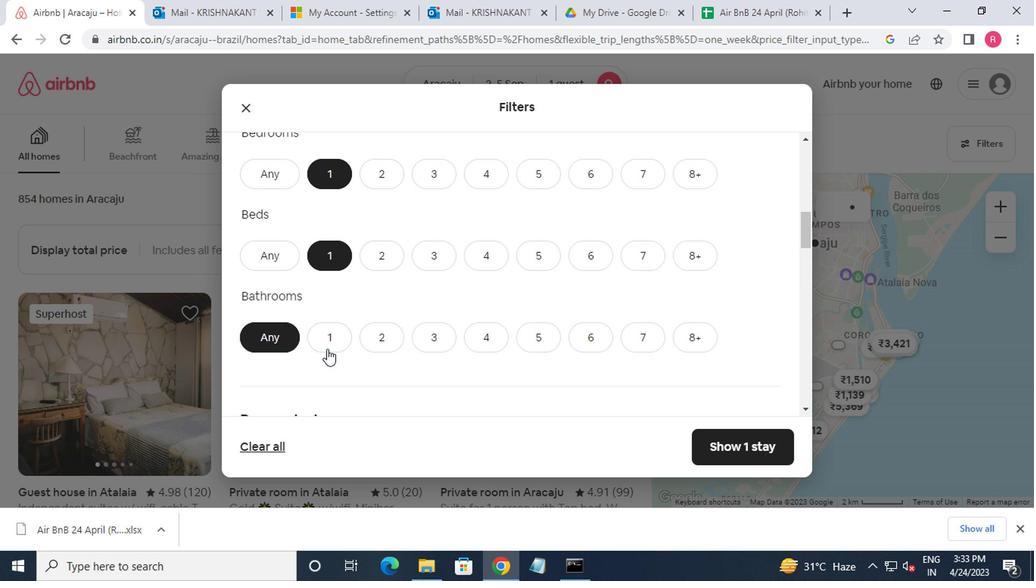 
Action: Mouse moved to (328, 343)
Screenshot: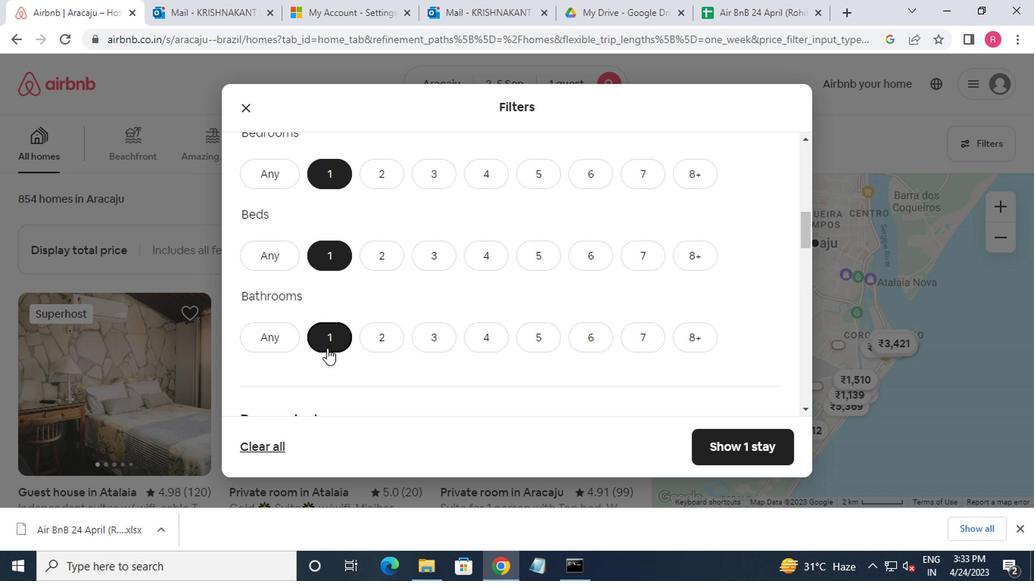
Action: Mouse scrolled (328, 343) with delta (0, 0)
Screenshot: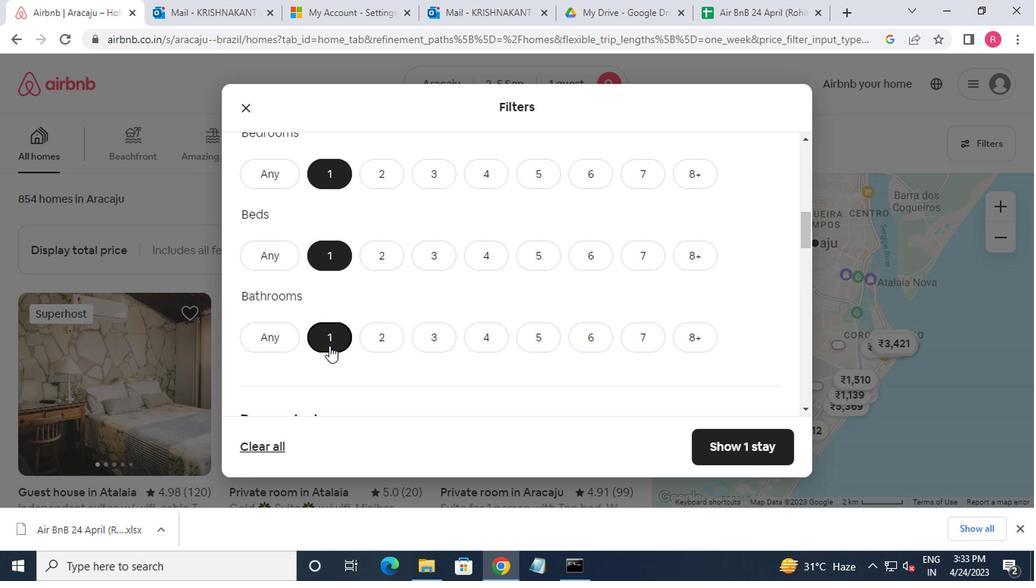 
Action: Mouse scrolled (328, 343) with delta (0, 0)
Screenshot: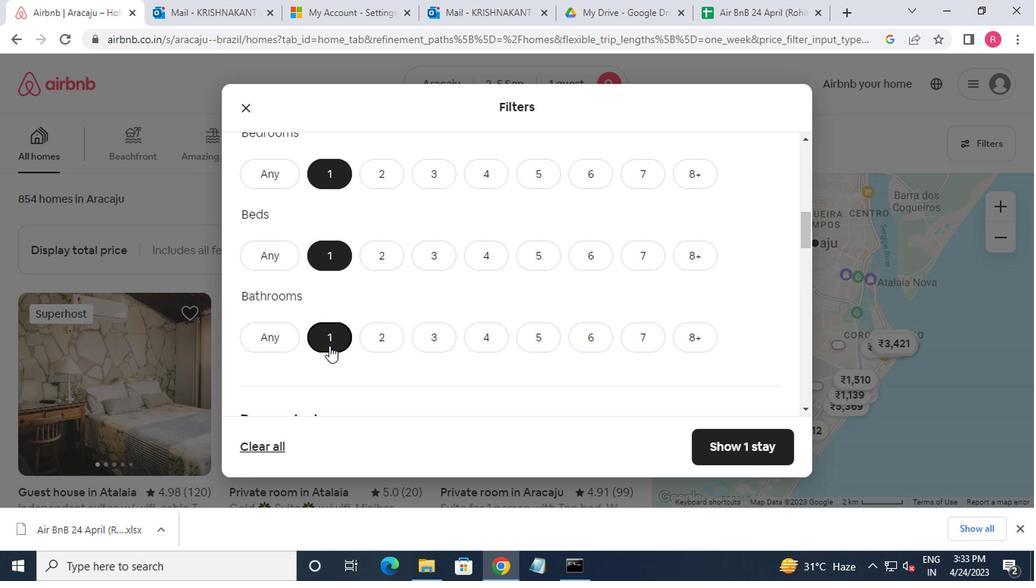 
Action: Mouse scrolled (328, 343) with delta (0, 0)
Screenshot: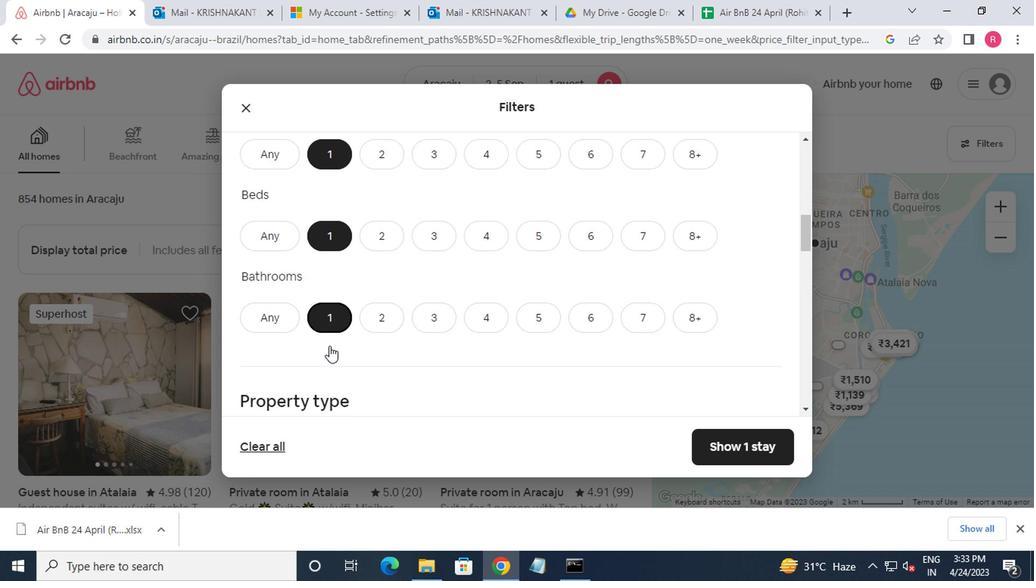 
Action: Mouse moved to (294, 260)
Screenshot: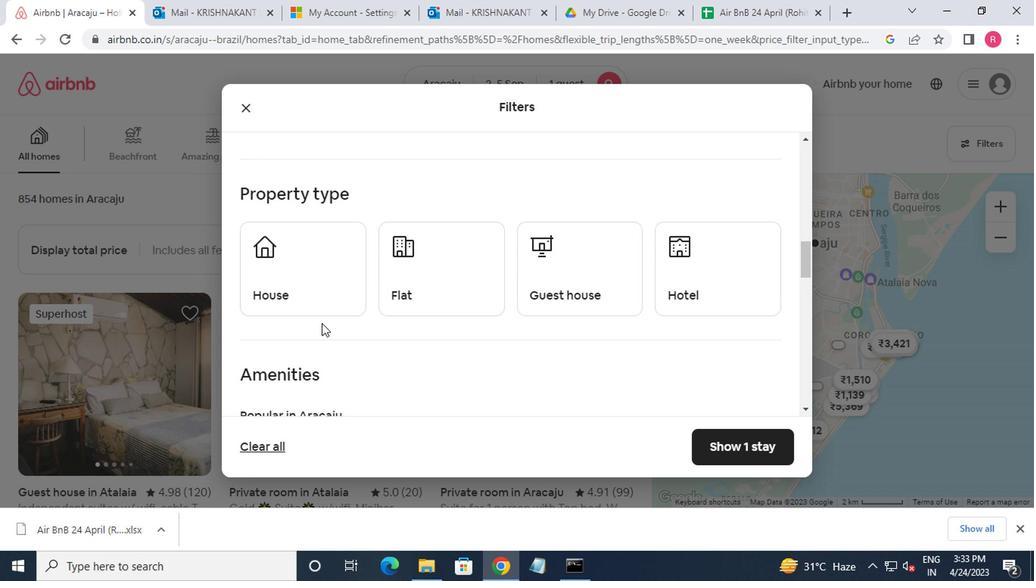 
Action: Mouse pressed left at (294, 260)
Screenshot: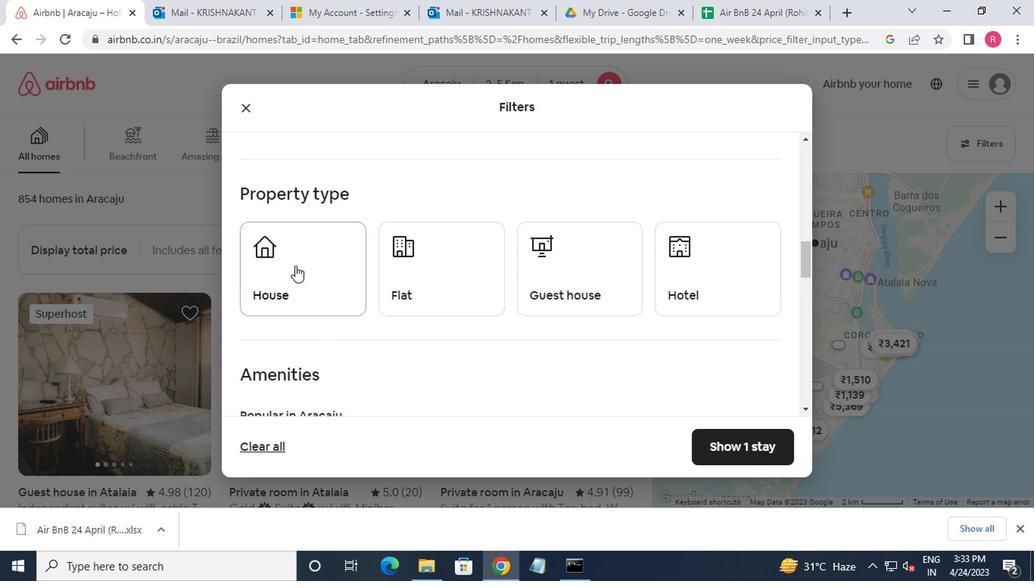 
Action: Mouse moved to (434, 283)
Screenshot: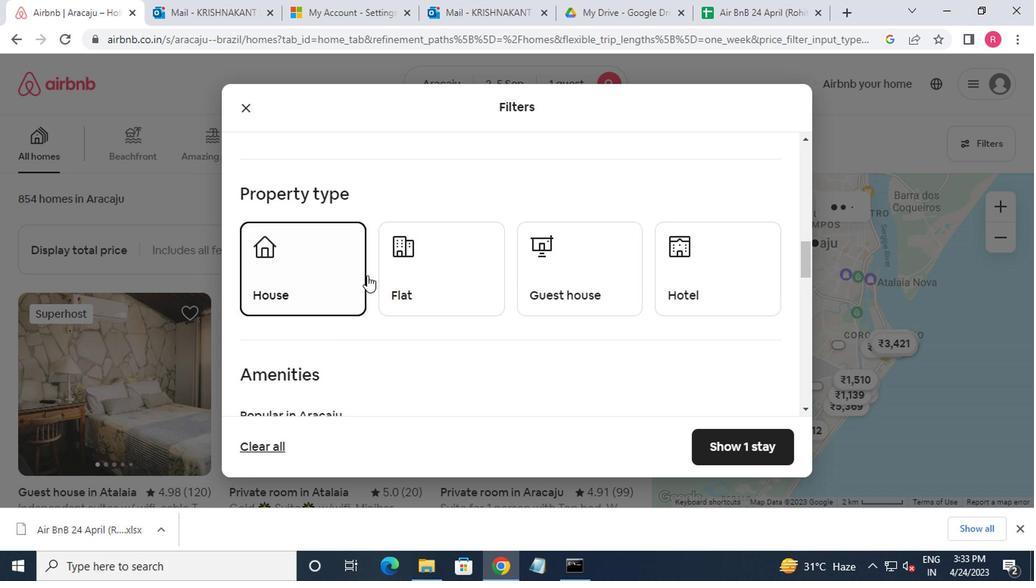 
Action: Mouse pressed left at (434, 283)
Screenshot: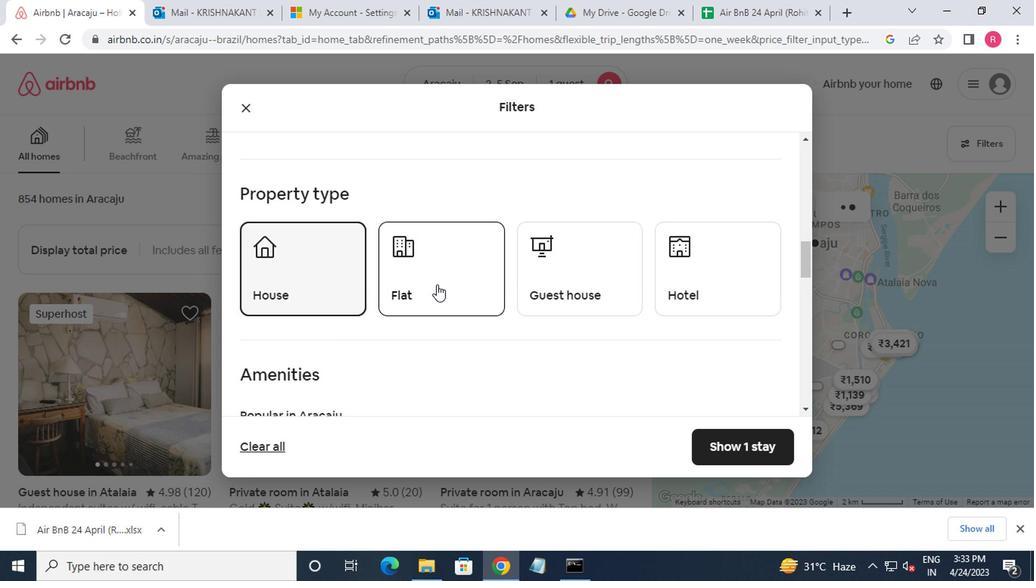 
Action: Mouse moved to (523, 289)
Screenshot: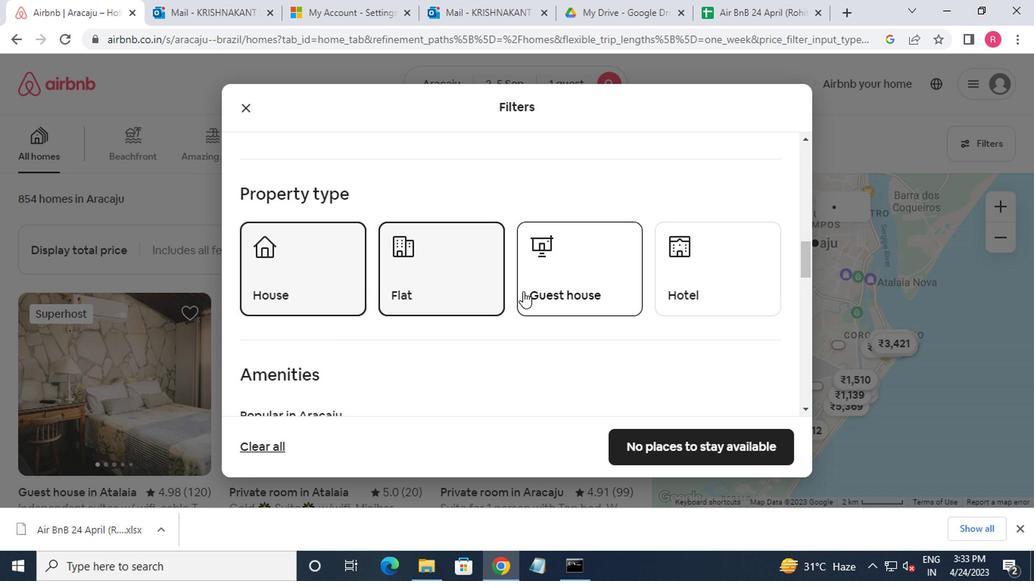 
Action: Mouse pressed left at (523, 289)
Screenshot: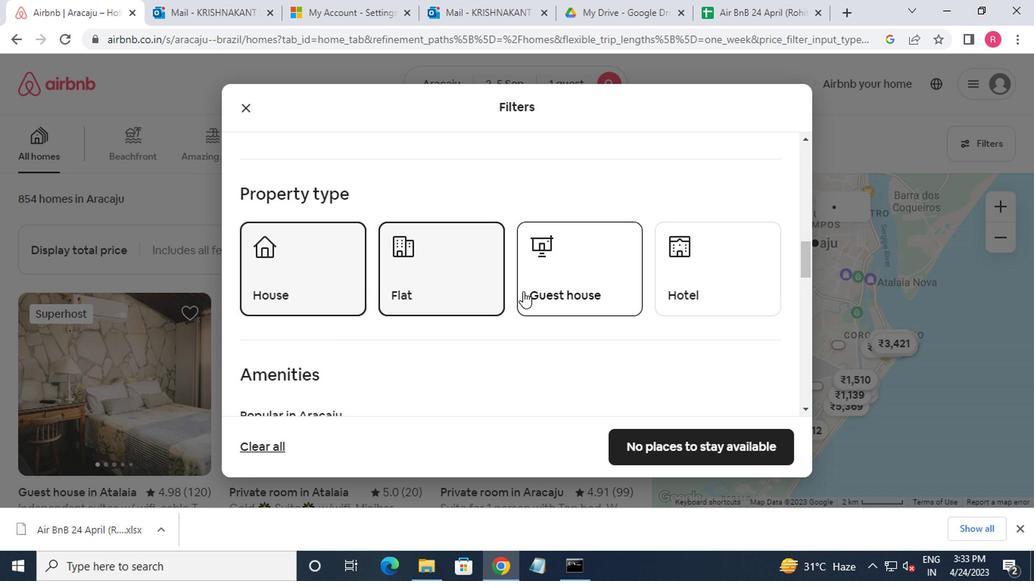 
Action: Mouse moved to (691, 278)
Screenshot: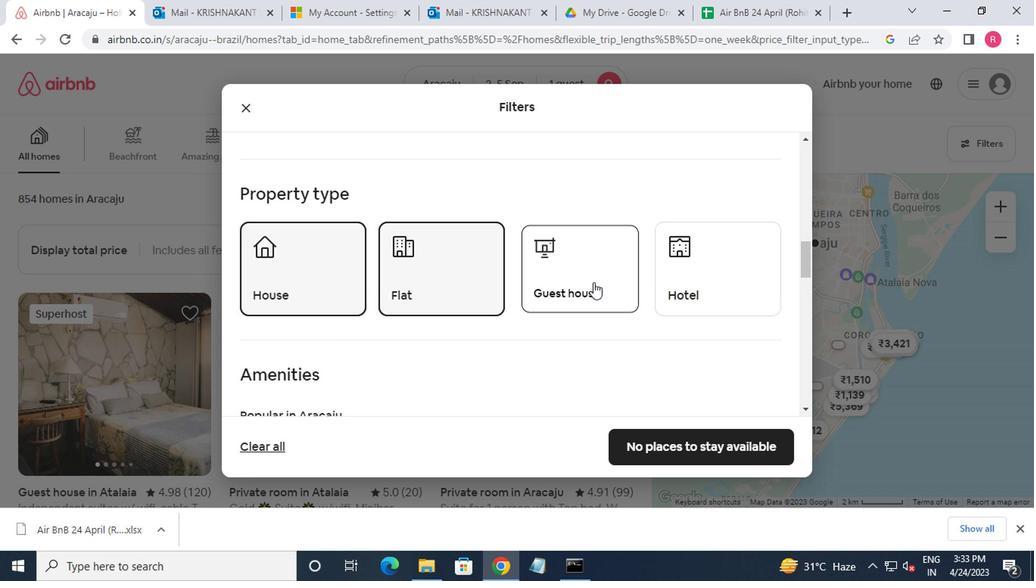
Action: Mouse pressed left at (691, 278)
Screenshot: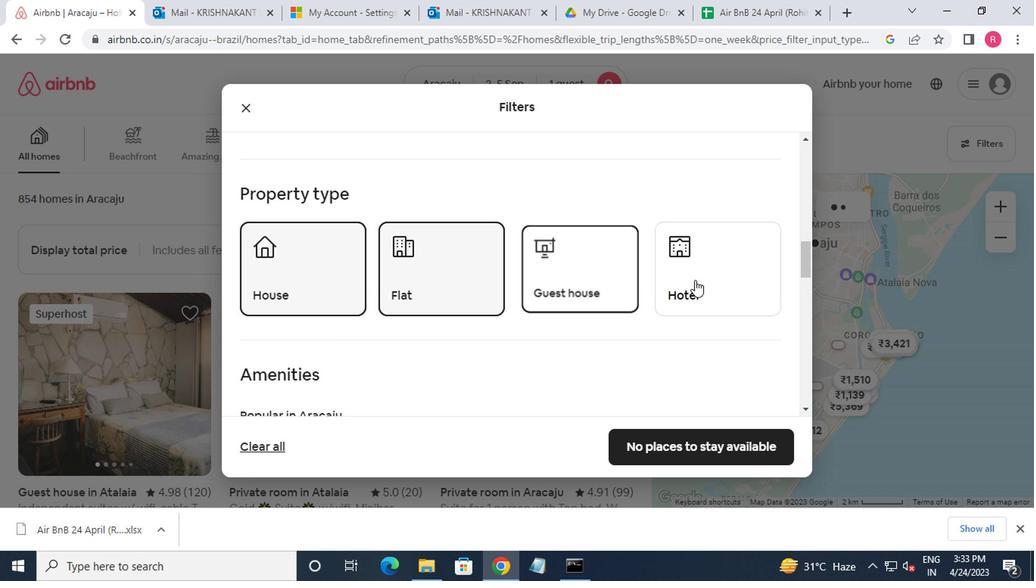 
Action: Mouse moved to (447, 380)
Screenshot: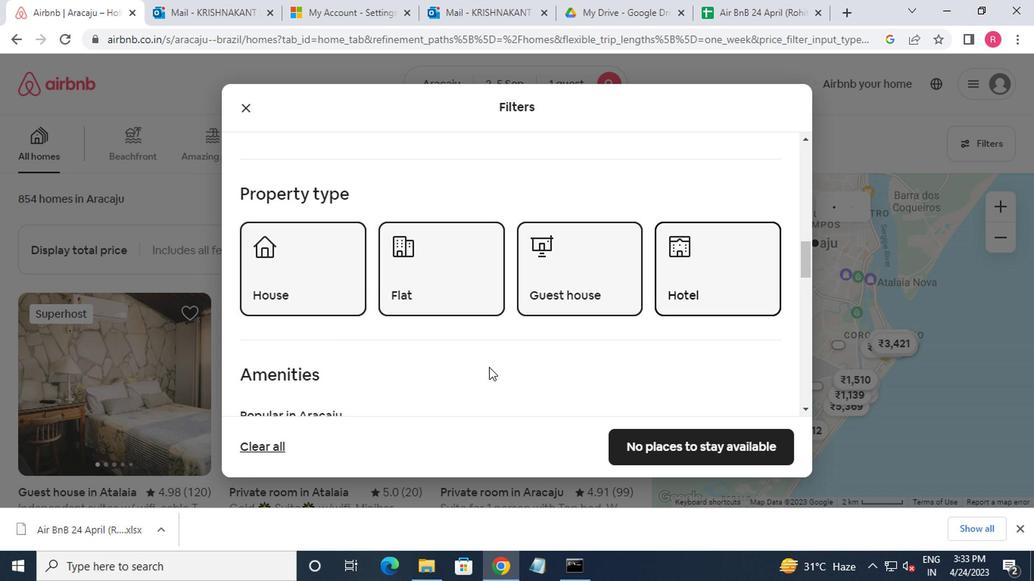 
Action: Mouse scrolled (447, 379) with delta (0, 0)
Screenshot: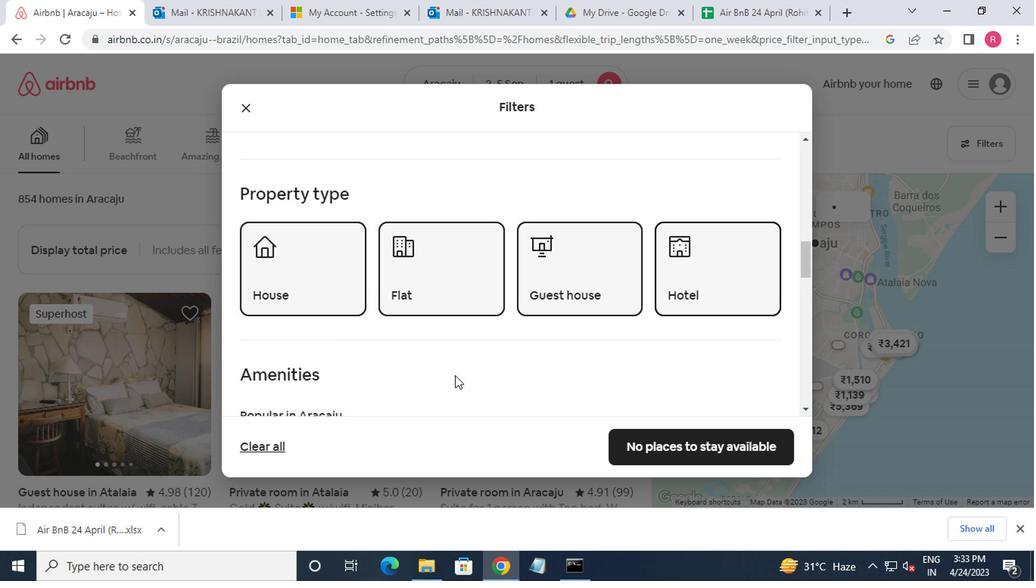 
Action: Mouse moved to (290, 357)
Screenshot: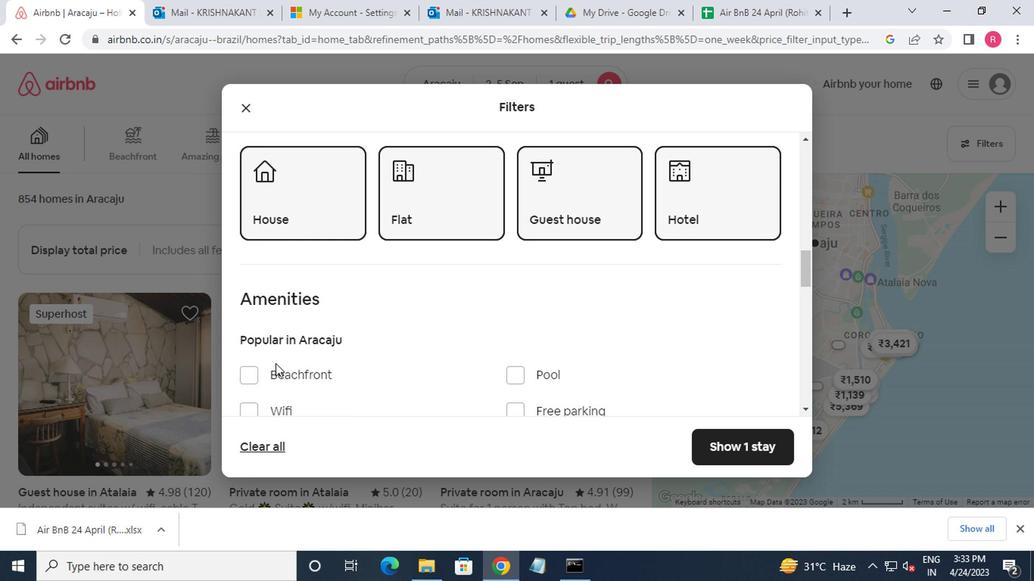 
Action: Mouse scrolled (290, 356) with delta (0, 0)
Screenshot: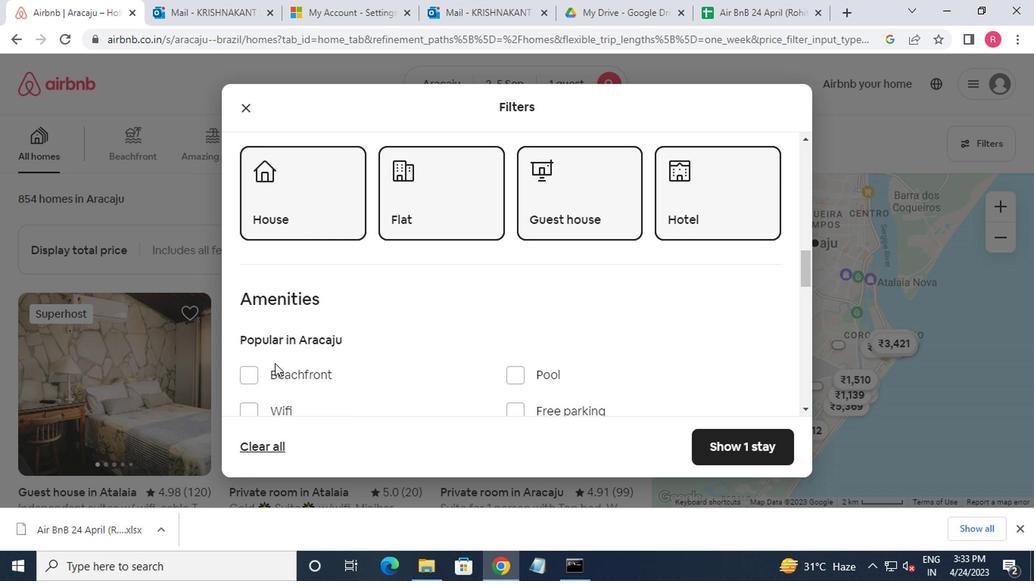 
Action: Mouse moved to (272, 378)
Screenshot: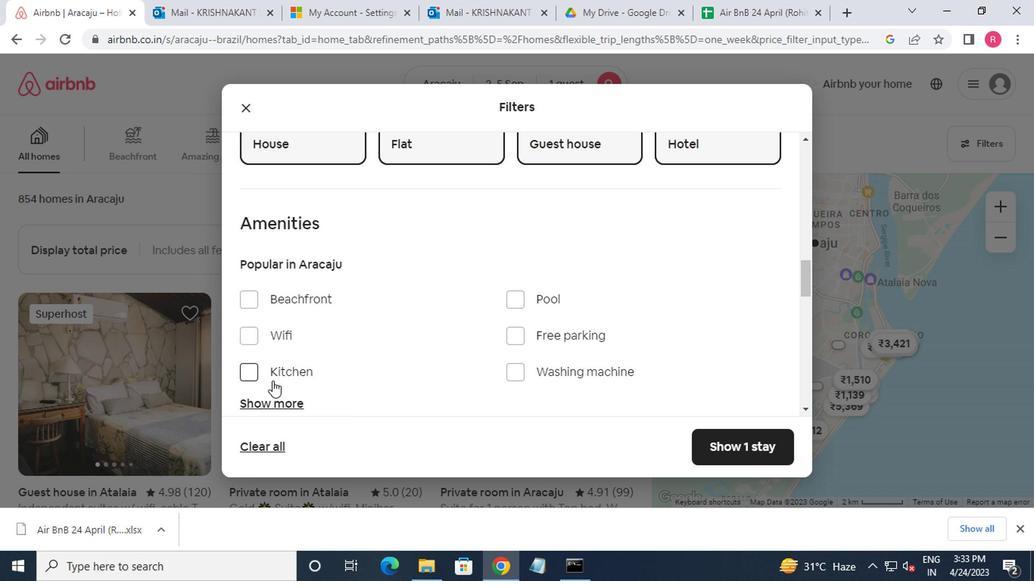 
Action: Mouse scrolled (272, 378) with delta (0, 0)
Screenshot: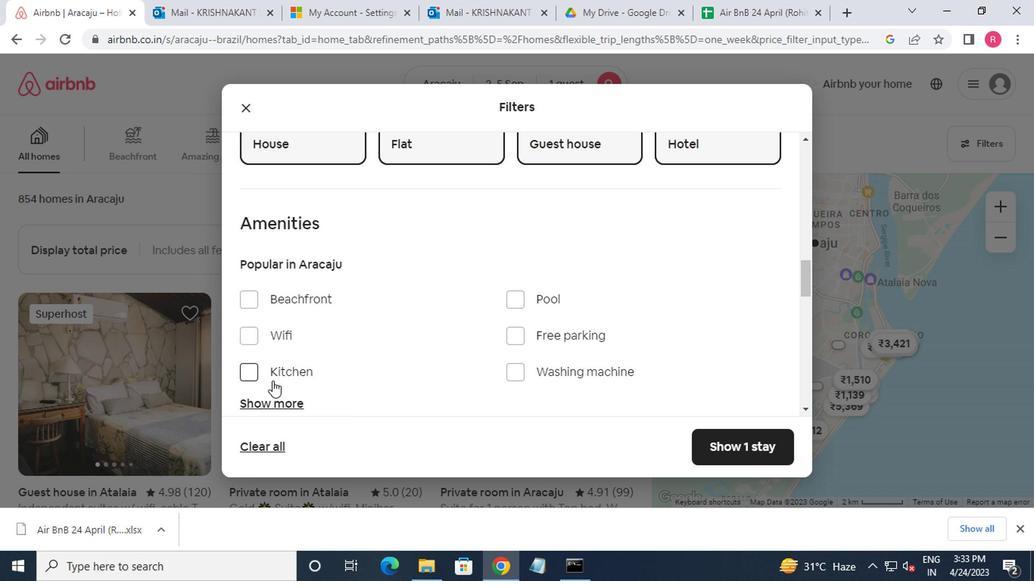 
Action: Mouse moved to (513, 297)
Screenshot: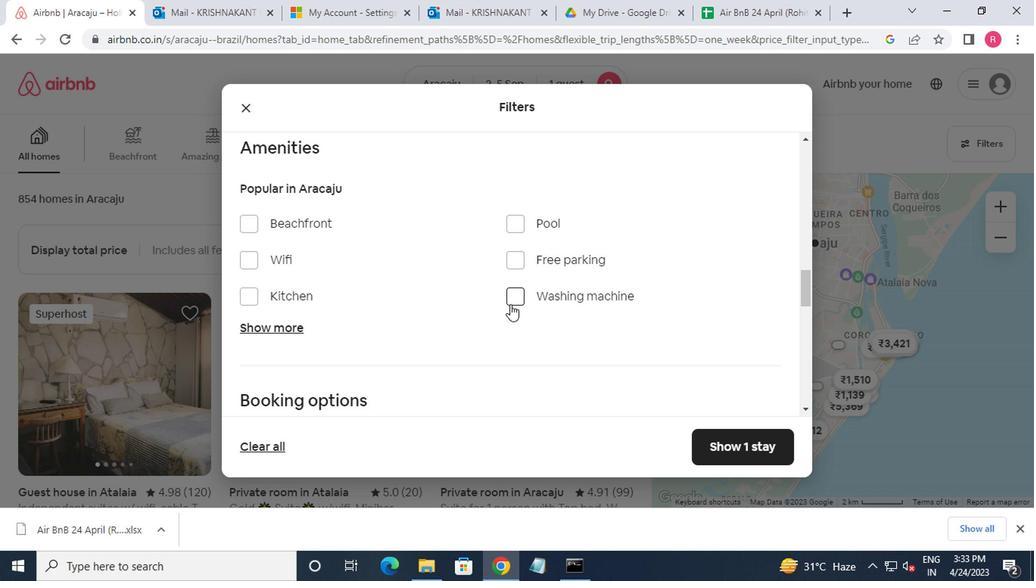 
Action: Mouse pressed left at (513, 297)
Screenshot: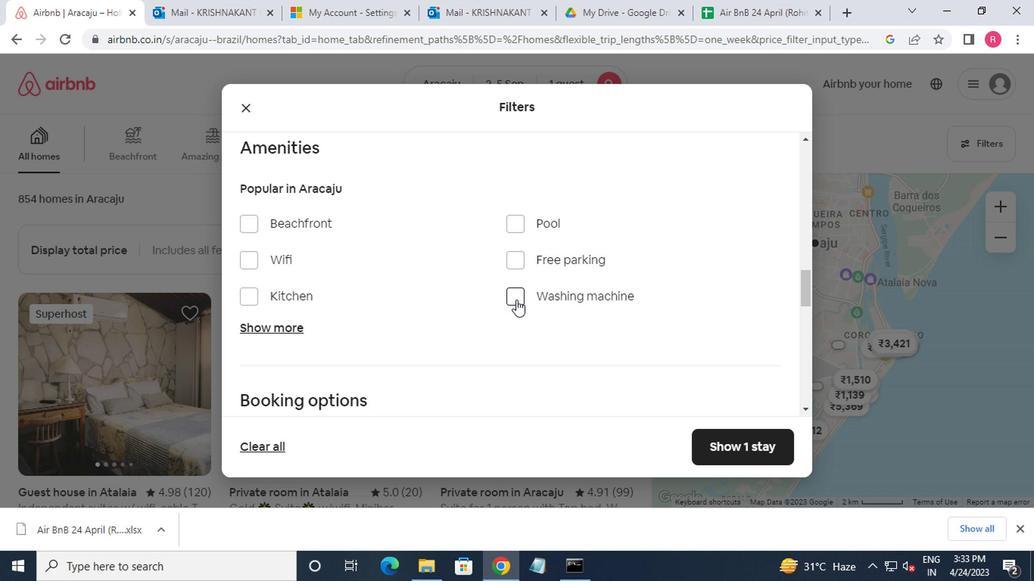 
Action: Mouse scrolled (513, 297) with delta (0, 0)
Screenshot: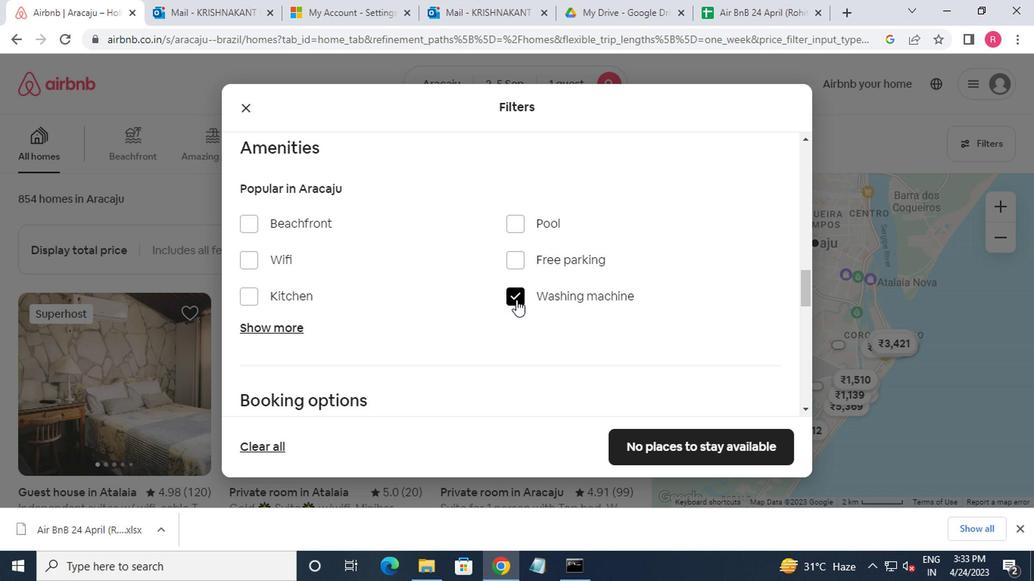 
Action: Mouse scrolled (513, 297) with delta (0, 0)
Screenshot: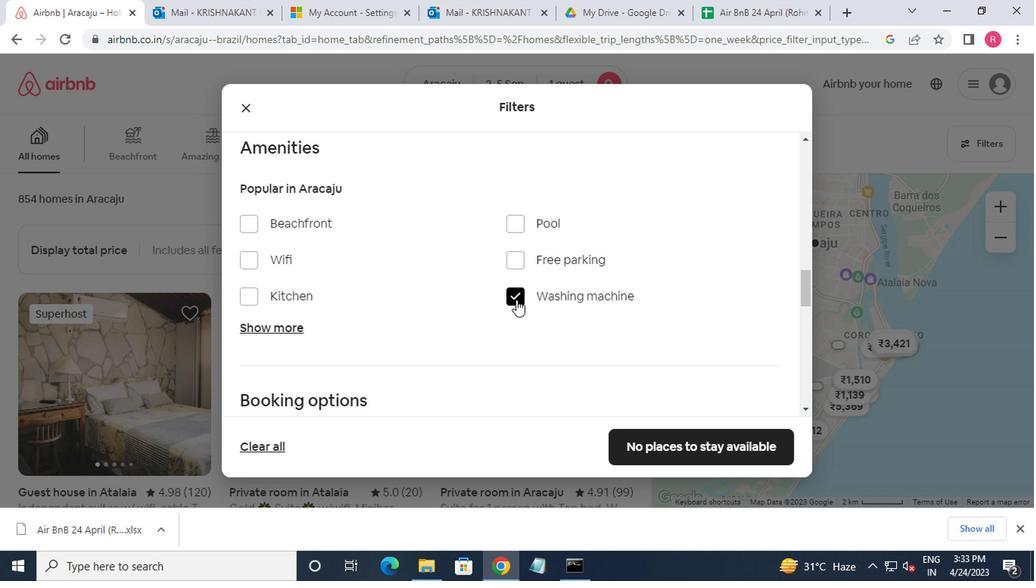 
Action: Mouse scrolled (513, 297) with delta (0, 0)
Screenshot: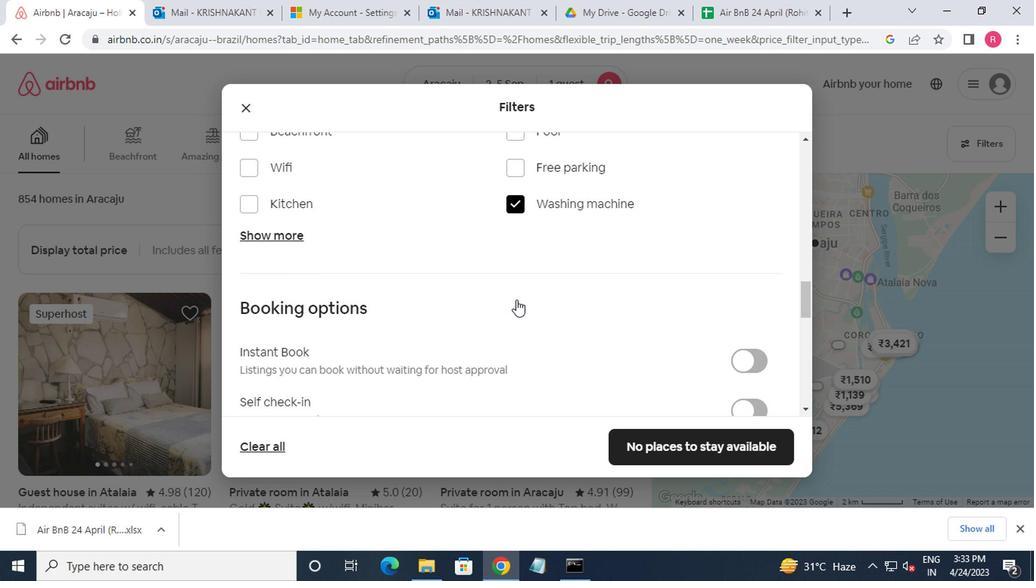 
Action: Mouse scrolled (513, 297) with delta (0, 0)
Screenshot: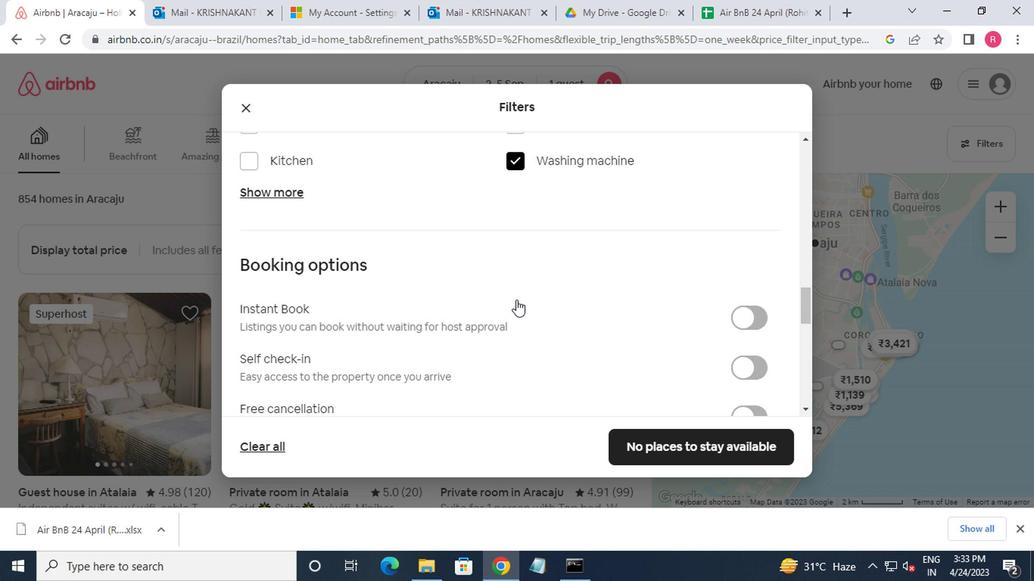 
Action: Mouse moved to (746, 206)
Screenshot: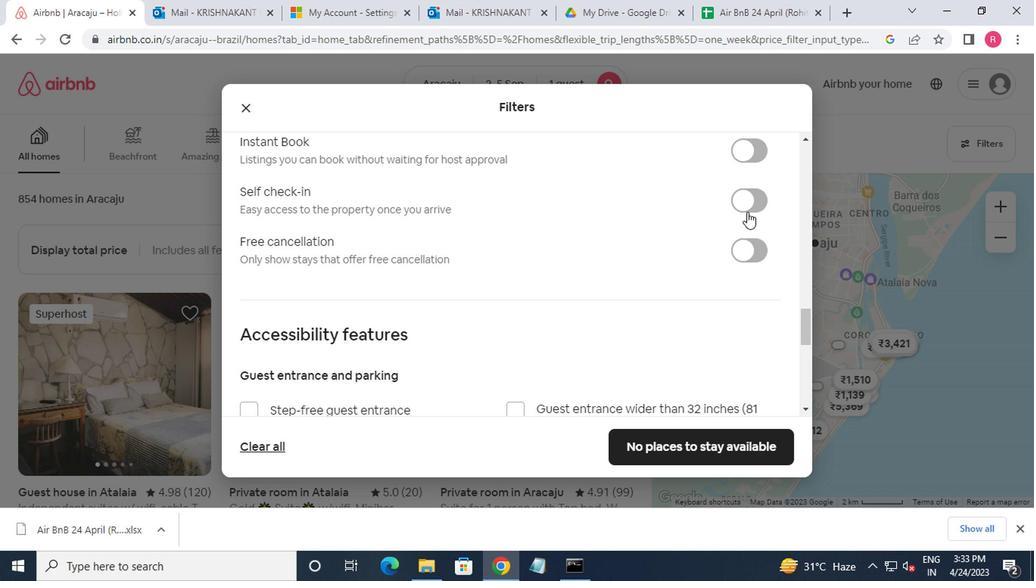 
Action: Mouse pressed left at (746, 206)
Screenshot: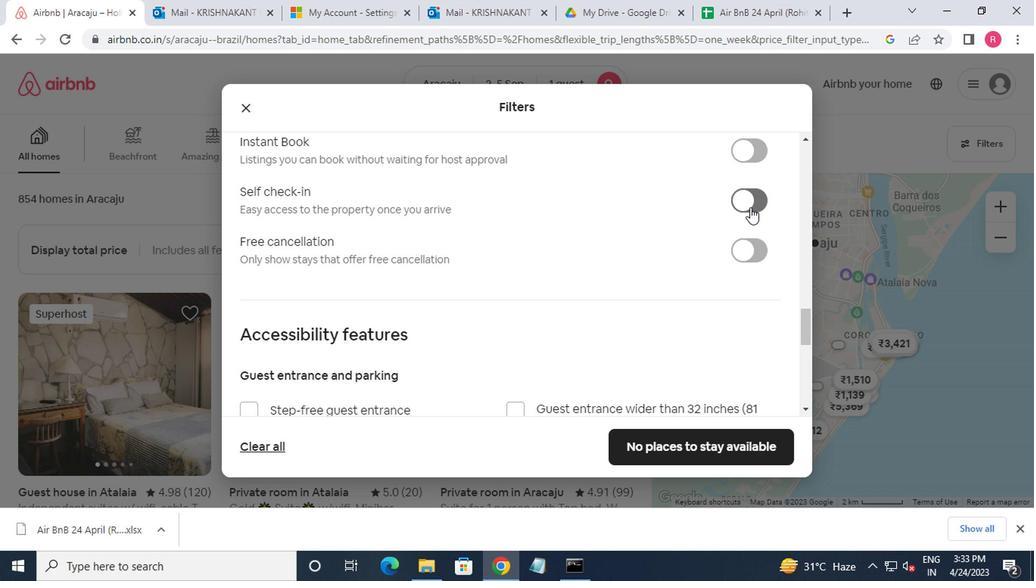 
Action: Mouse moved to (725, 227)
Screenshot: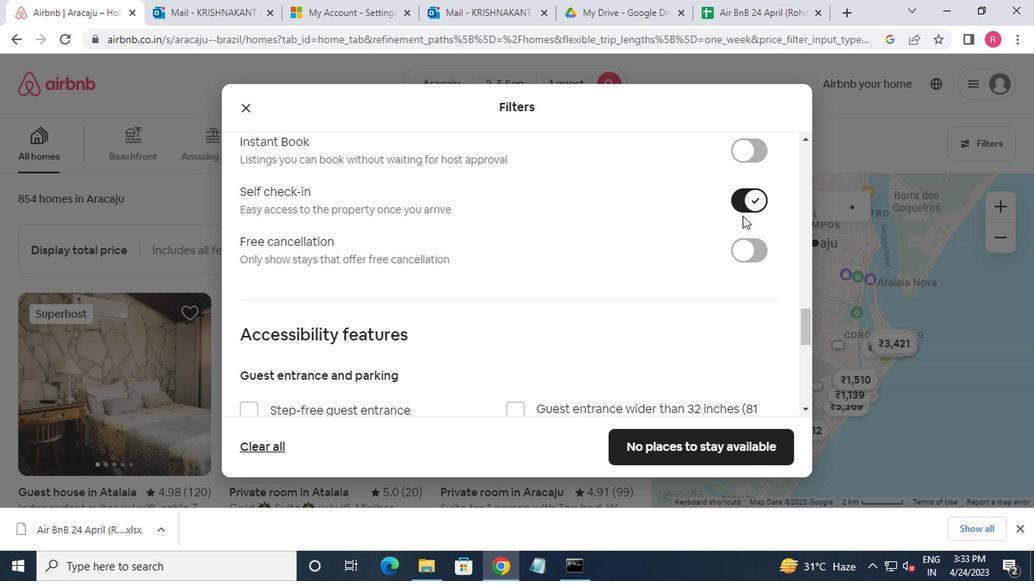 
Action: Mouse scrolled (725, 226) with delta (0, -1)
Screenshot: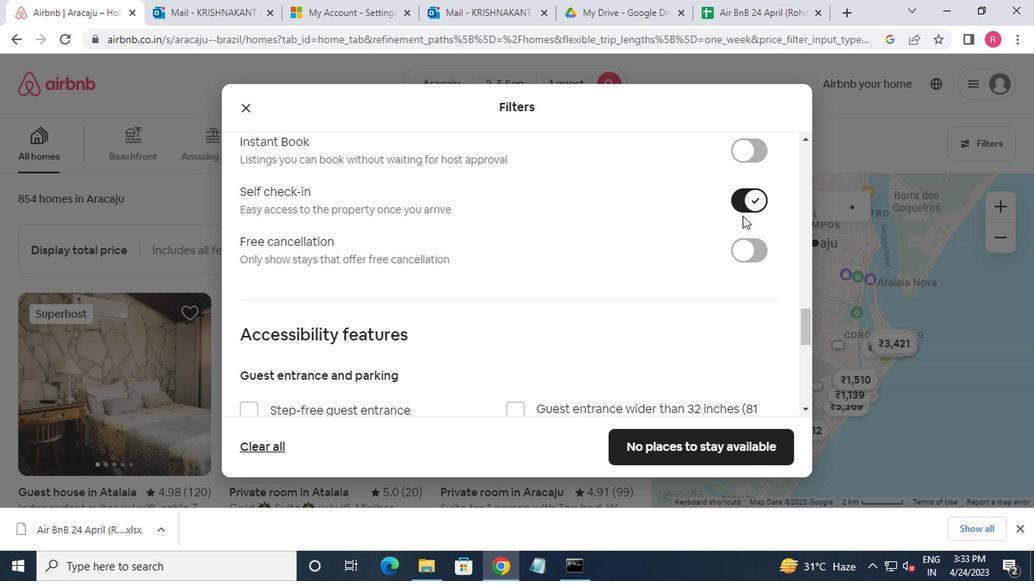 
Action: Mouse moved to (719, 238)
Screenshot: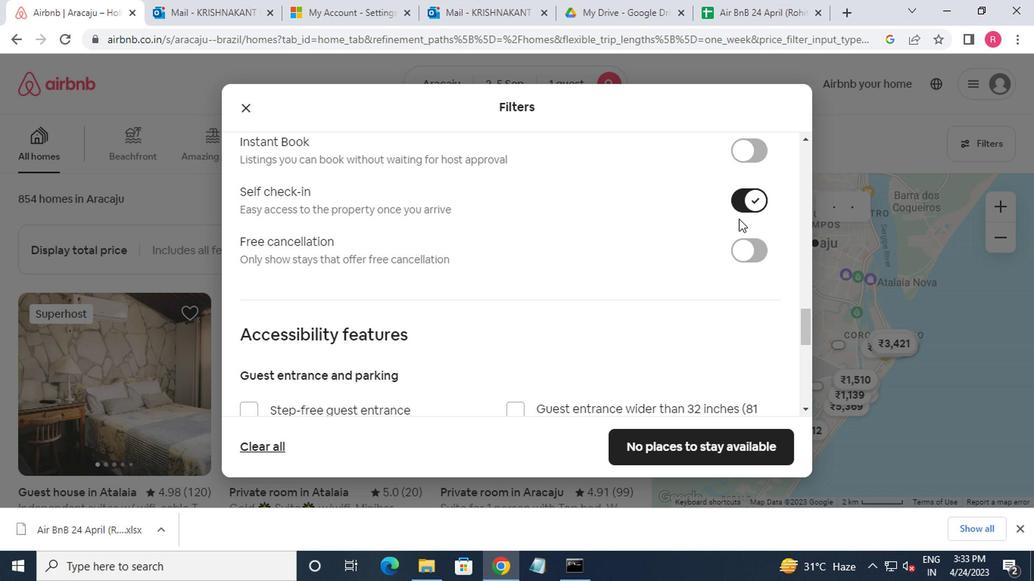 
Action: Mouse scrolled (719, 237) with delta (0, 0)
Screenshot: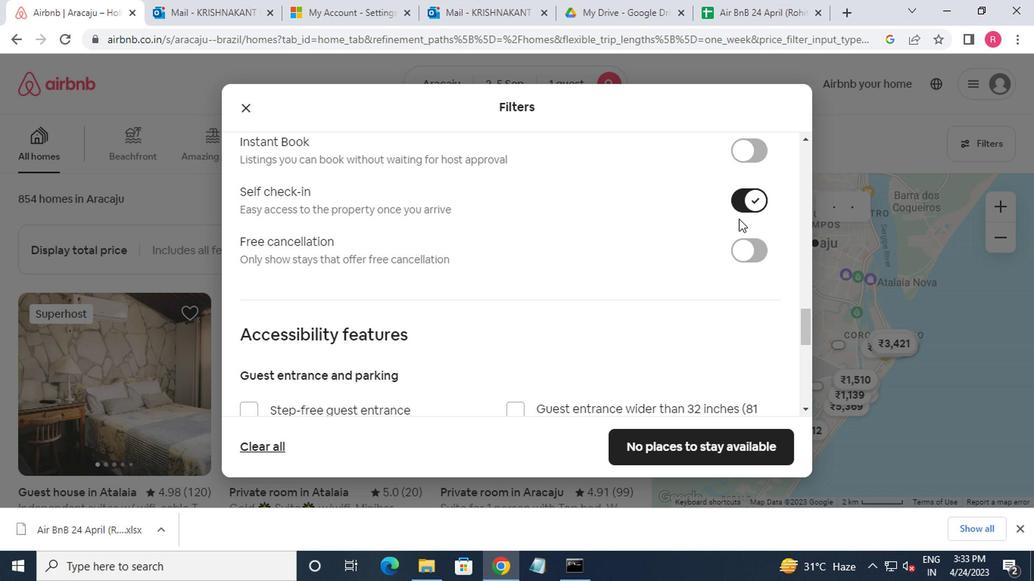 
Action: Mouse moved to (715, 243)
Screenshot: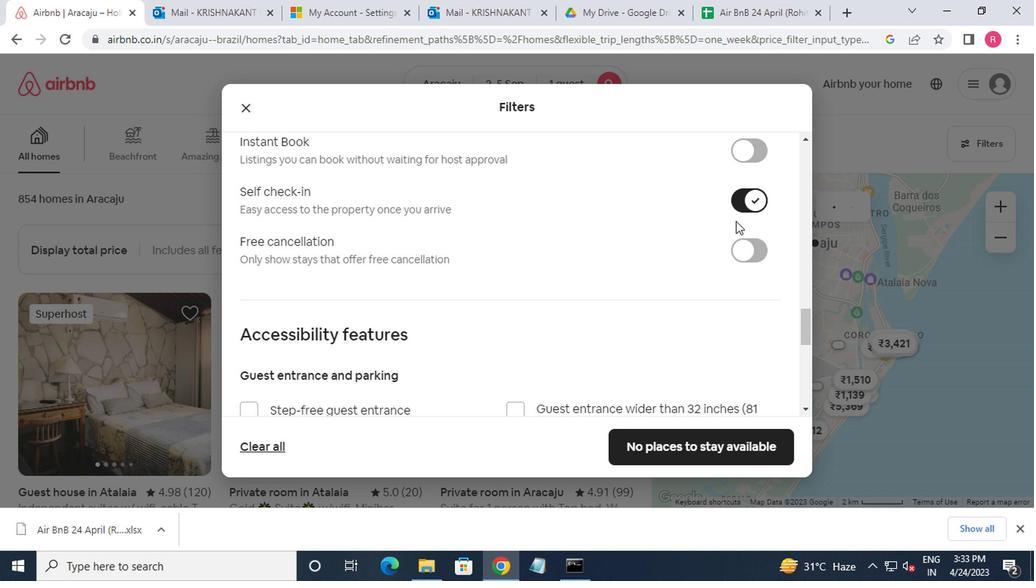 
Action: Mouse scrolled (715, 242) with delta (0, 0)
Screenshot: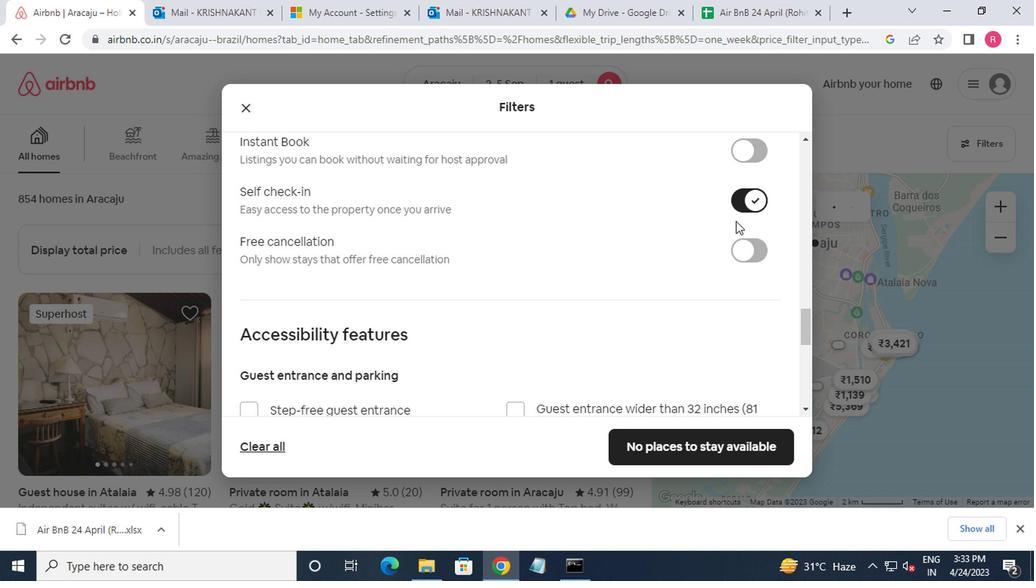 
Action: Mouse moved to (708, 251)
Screenshot: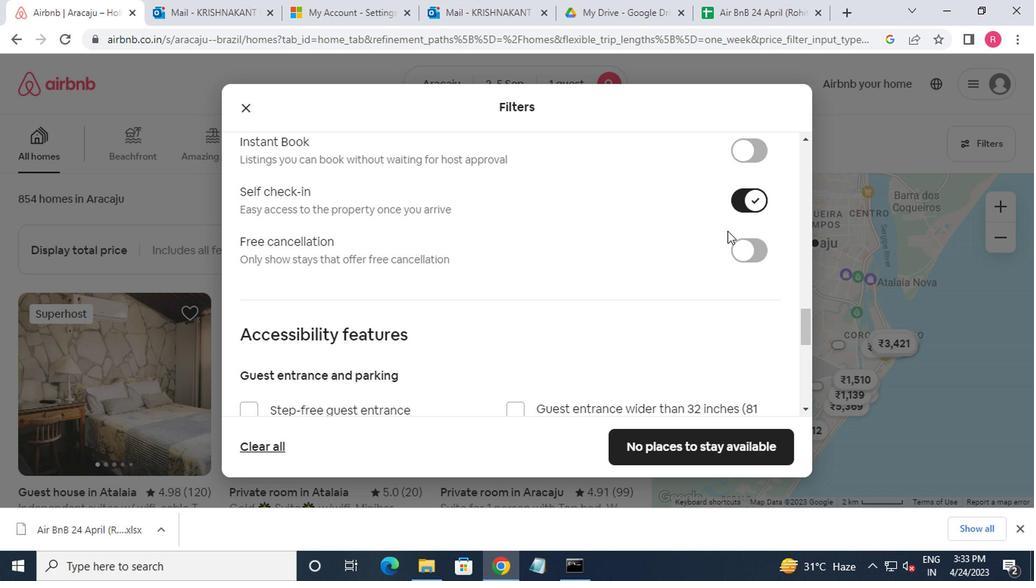 
Action: Mouse scrolled (708, 249) with delta (0, -1)
Screenshot: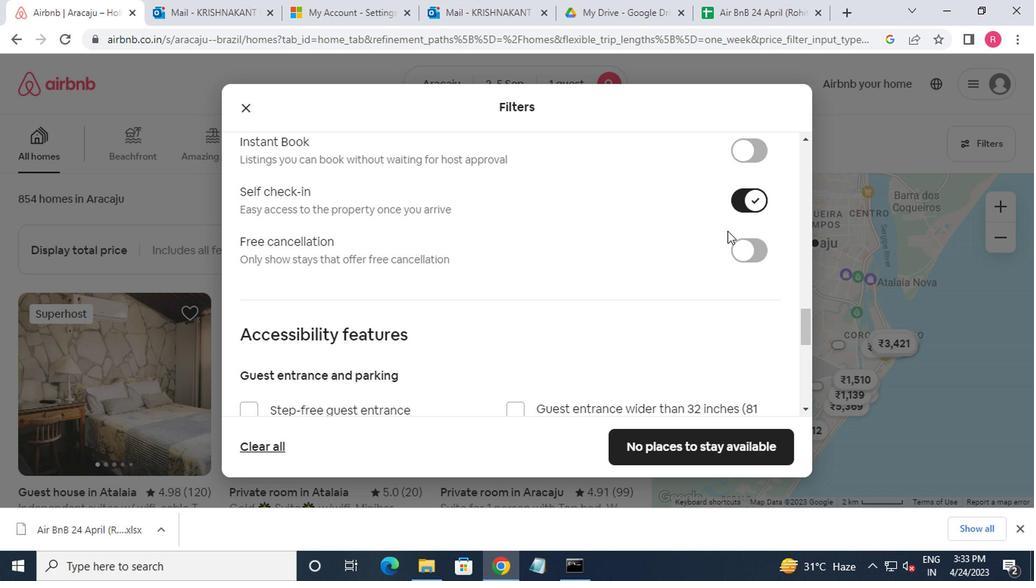 
Action: Mouse moved to (621, 266)
Screenshot: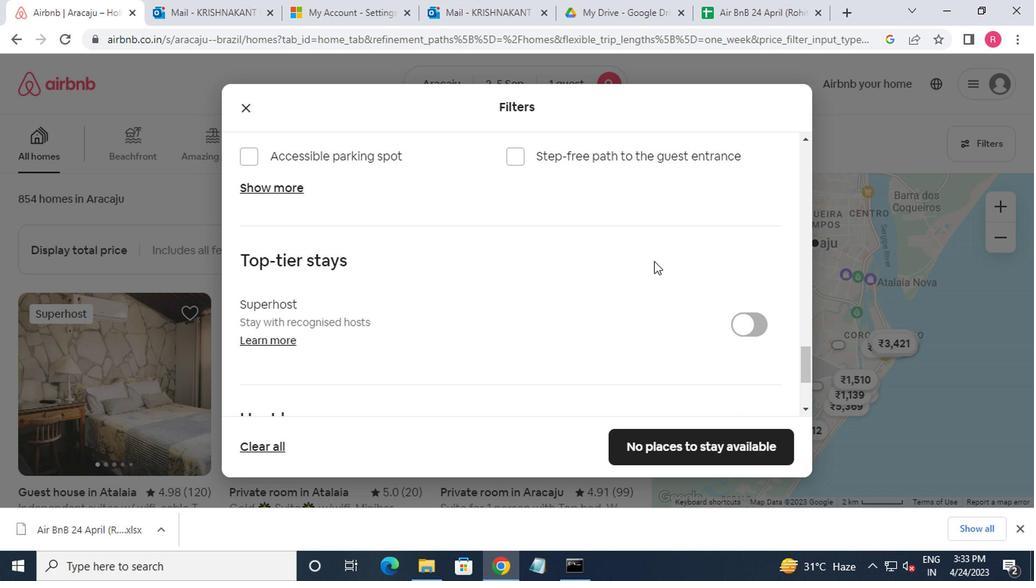
Action: Mouse scrolled (621, 266) with delta (0, 0)
Screenshot: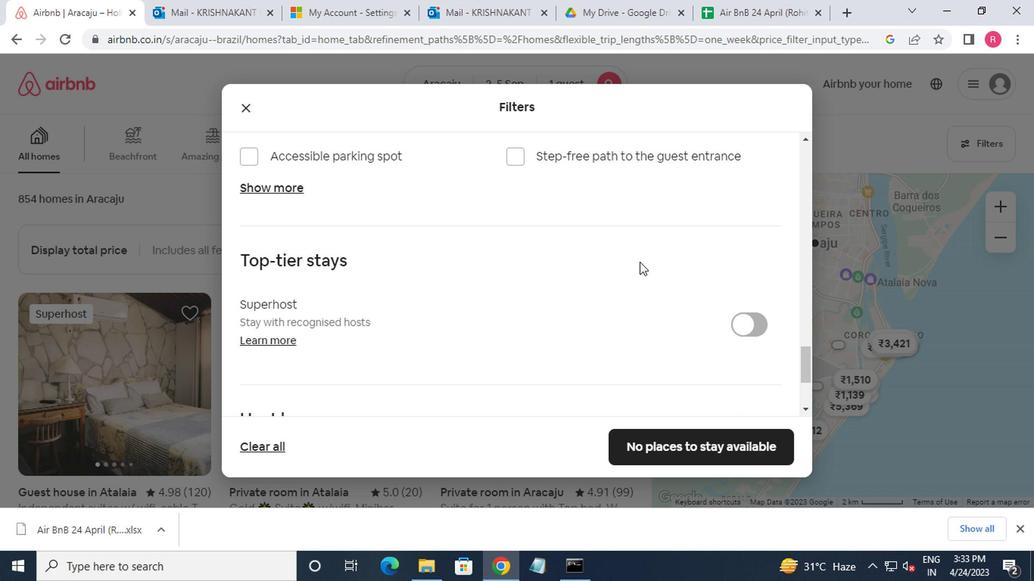 
Action: Mouse moved to (618, 268)
Screenshot: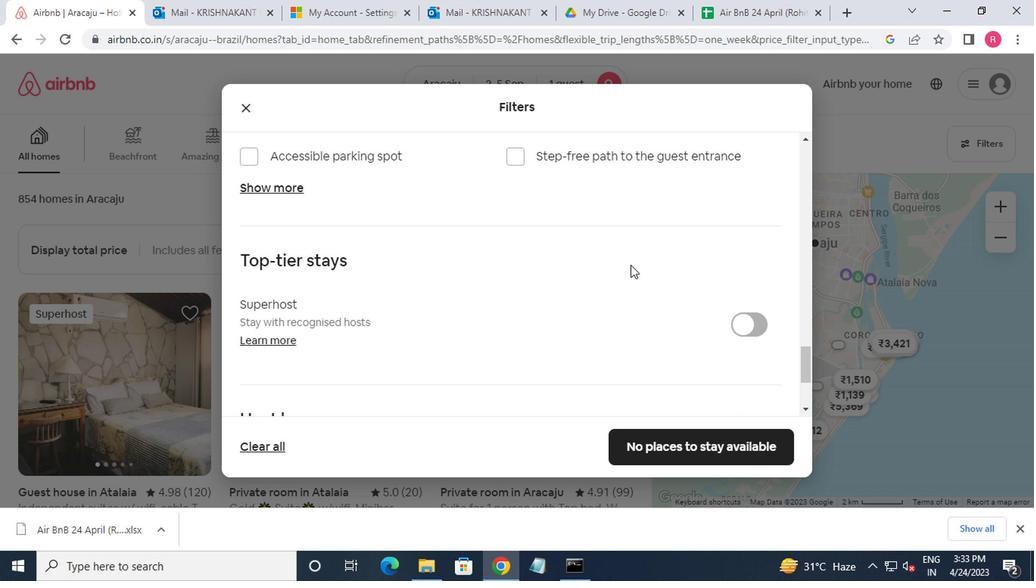 
Action: Mouse scrolled (618, 268) with delta (0, 0)
Screenshot: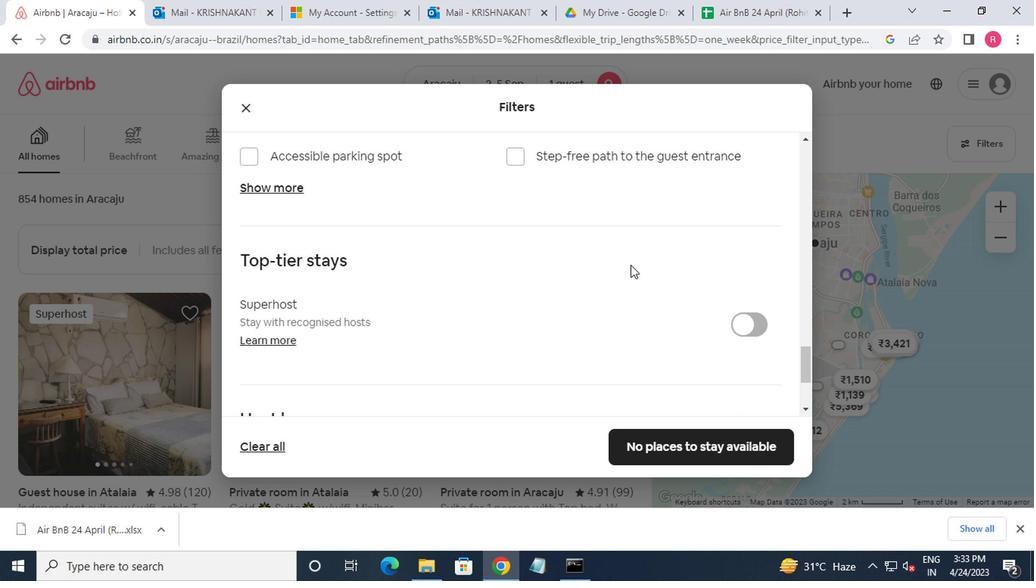 
Action: Mouse moved to (614, 270)
Screenshot: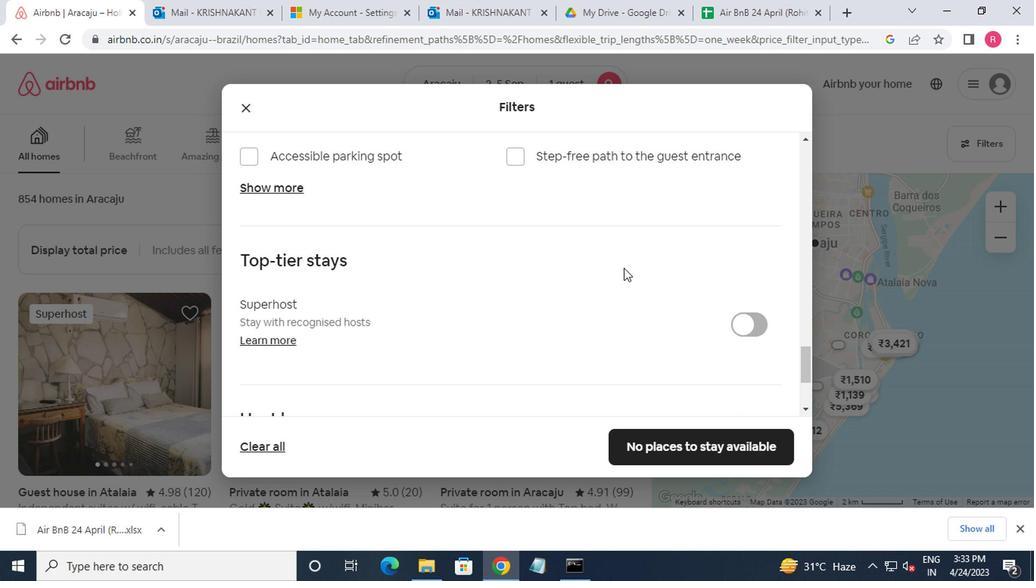 
Action: Mouse scrolled (614, 270) with delta (0, 0)
Screenshot: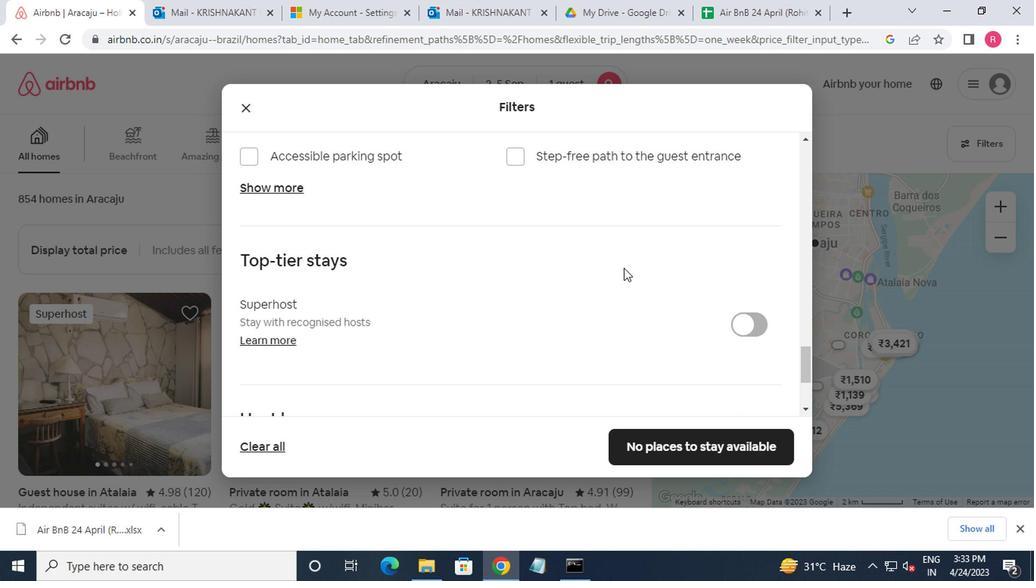 
Action: Mouse moved to (290, 374)
Screenshot: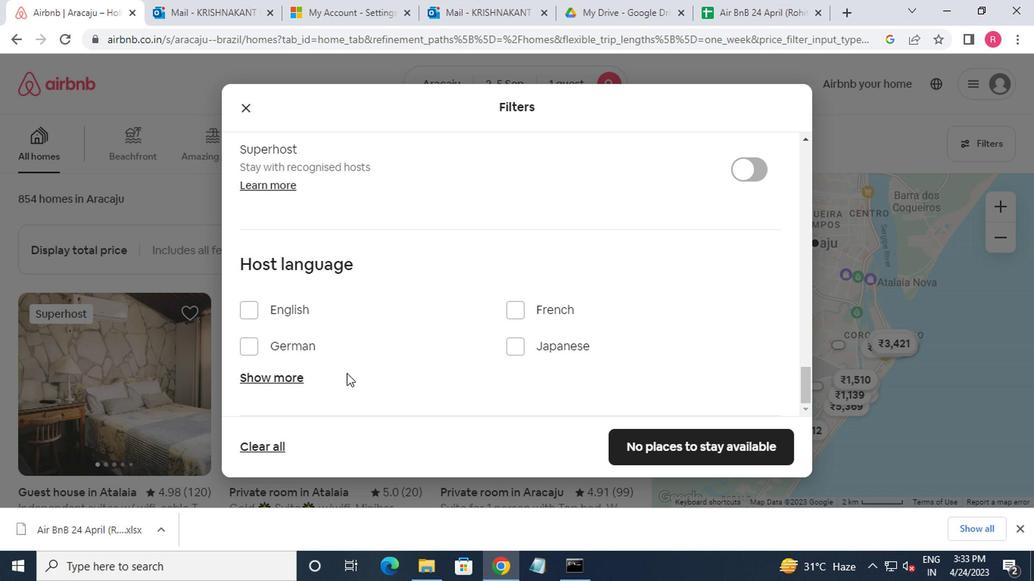 
Action: Mouse pressed left at (290, 374)
Screenshot: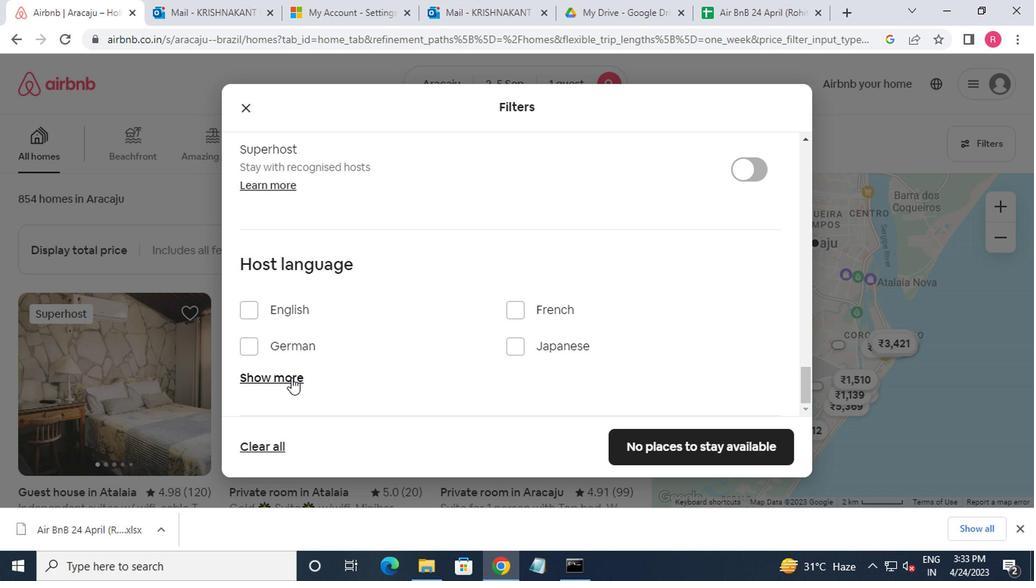 
Action: Mouse moved to (301, 371)
Screenshot: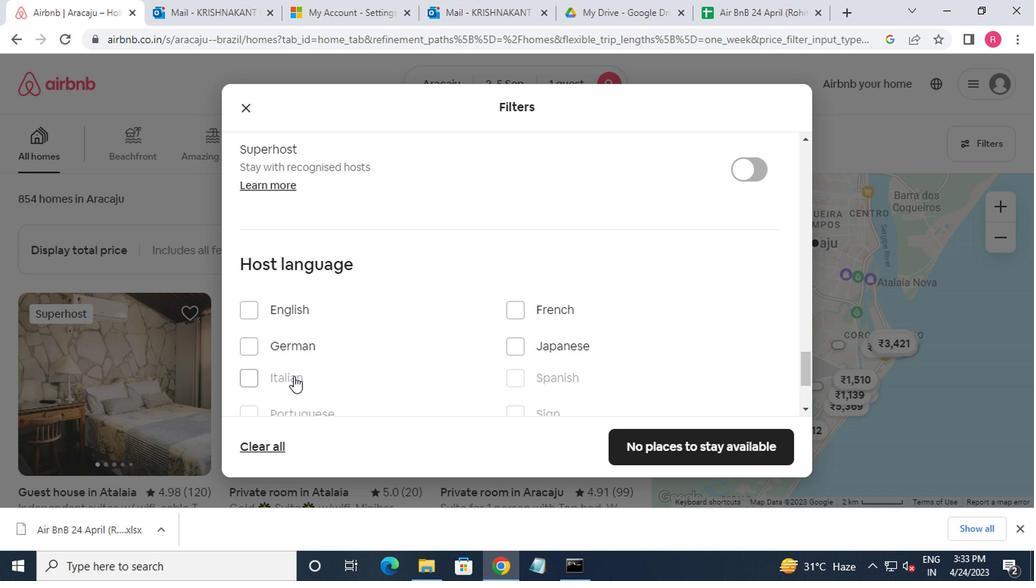 
Action: Mouse scrolled (301, 370) with delta (0, 0)
Screenshot: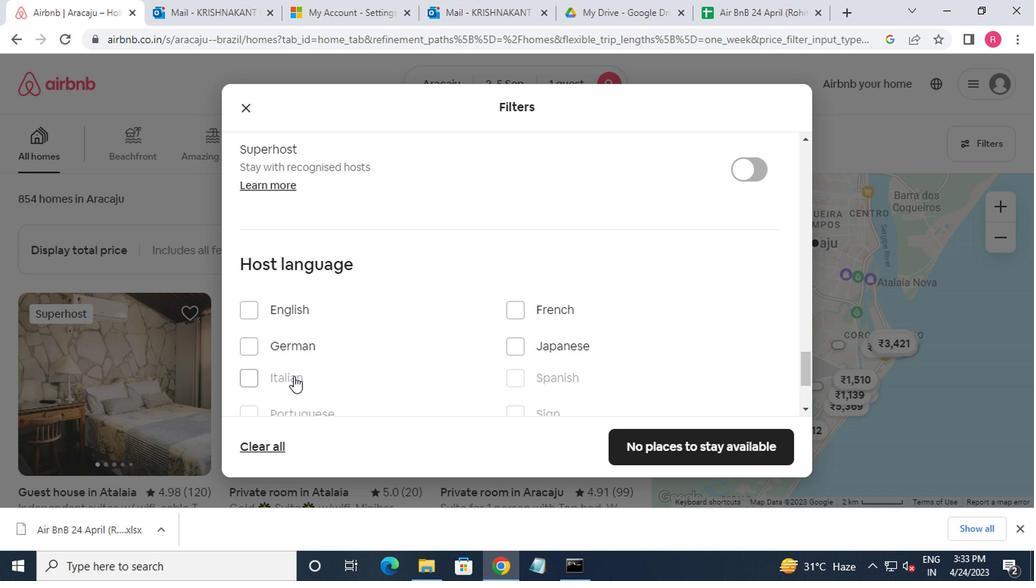 
Action: Mouse moved to (303, 371)
Screenshot: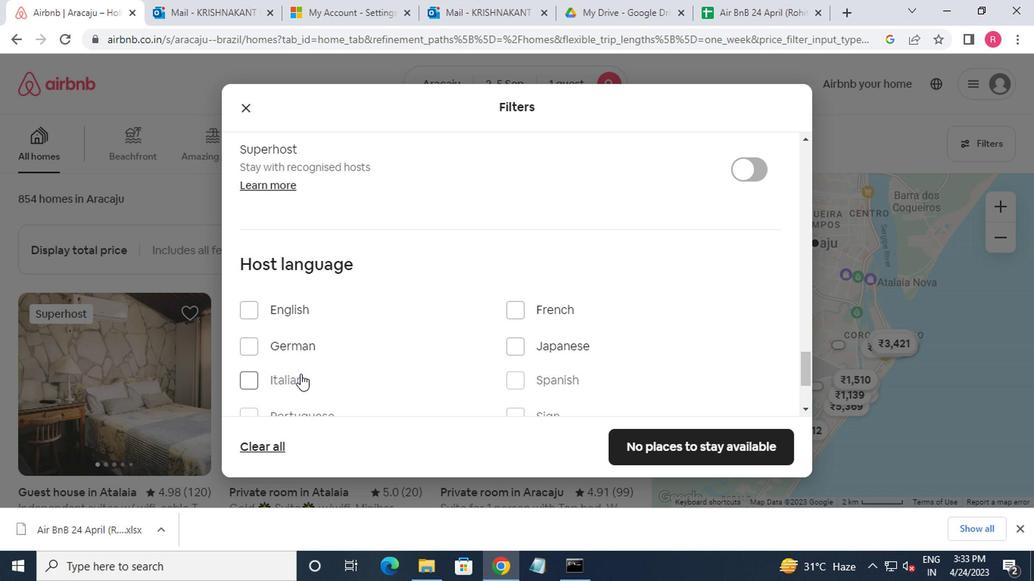
Action: Mouse scrolled (303, 370) with delta (0, 0)
Screenshot: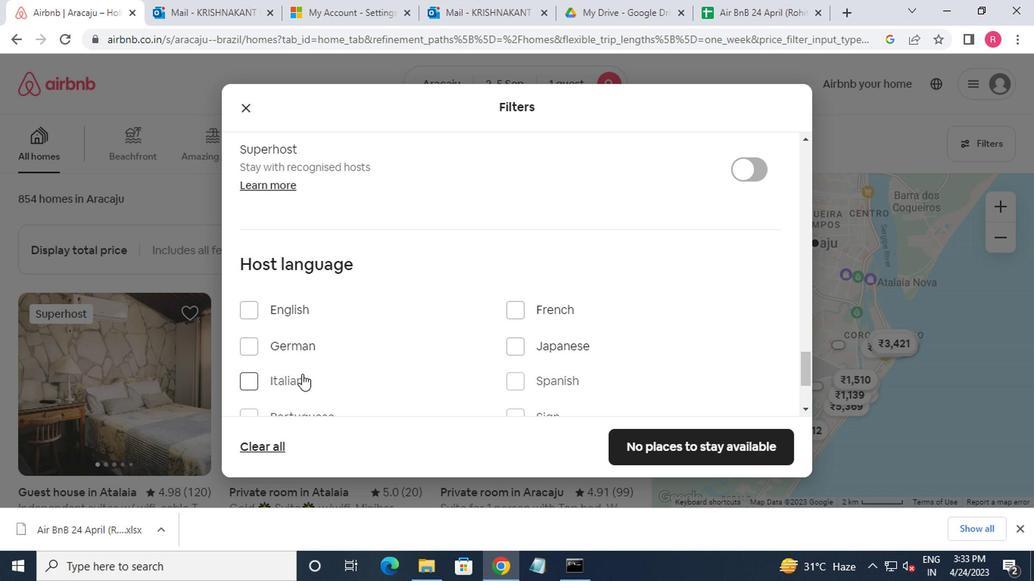 
Action: Mouse moved to (517, 242)
Screenshot: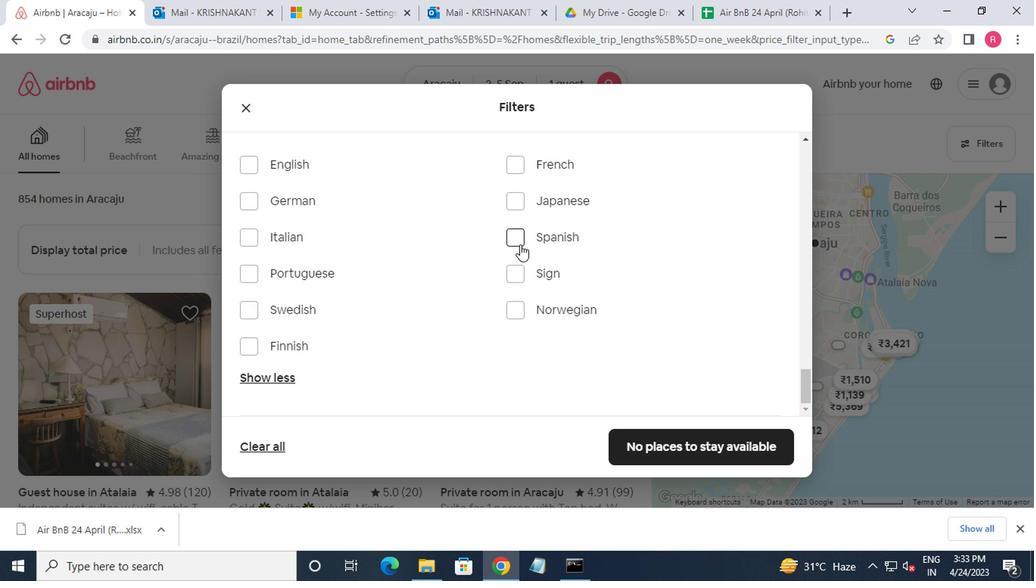 
Action: Mouse pressed left at (517, 242)
Screenshot: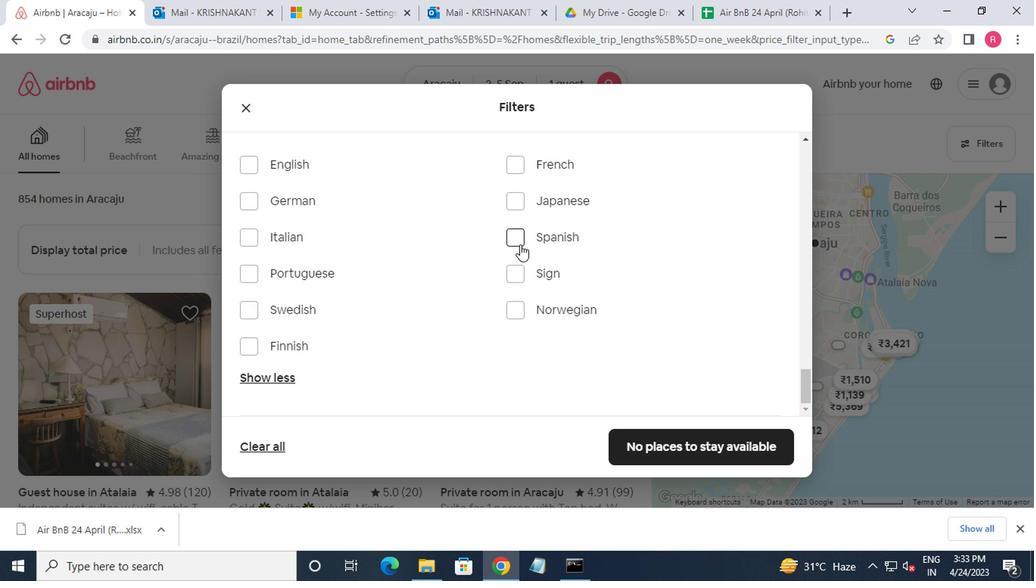 
Action: Mouse moved to (559, 362)
Screenshot: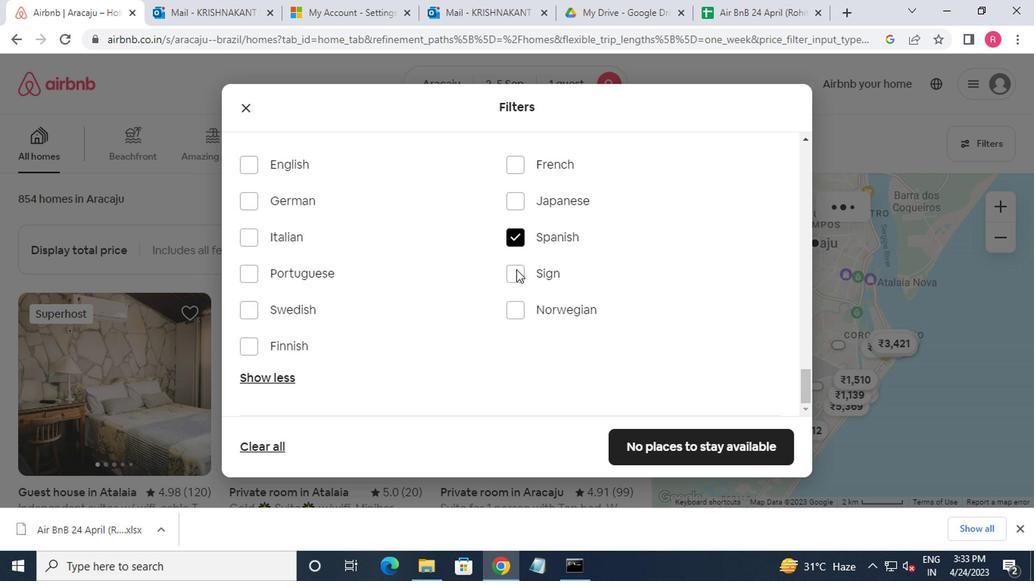 
Action: Mouse scrolled (559, 361) with delta (0, -1)
Screenshot: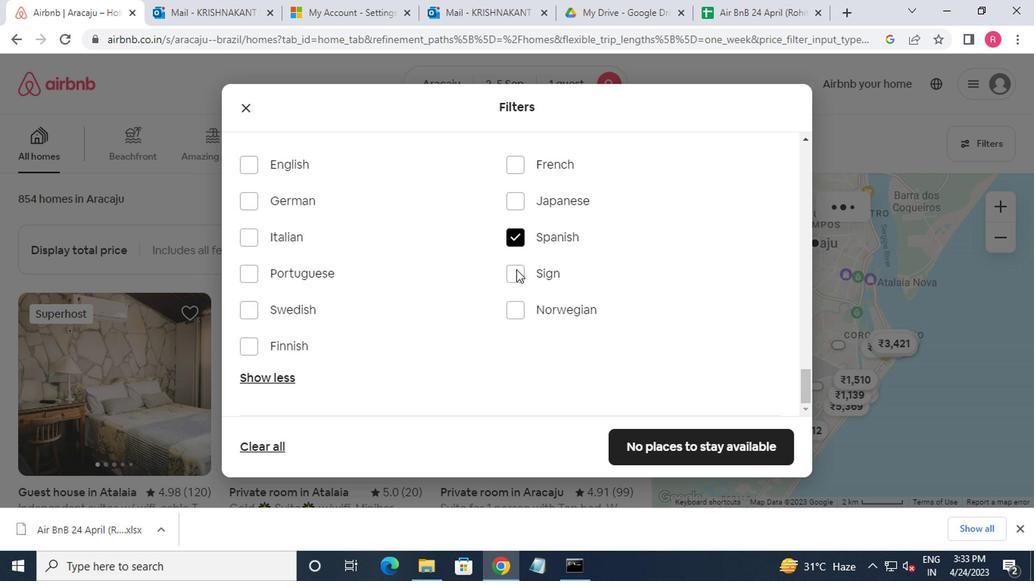 
Action: Mouse moved to (566, 369)
Screenshot: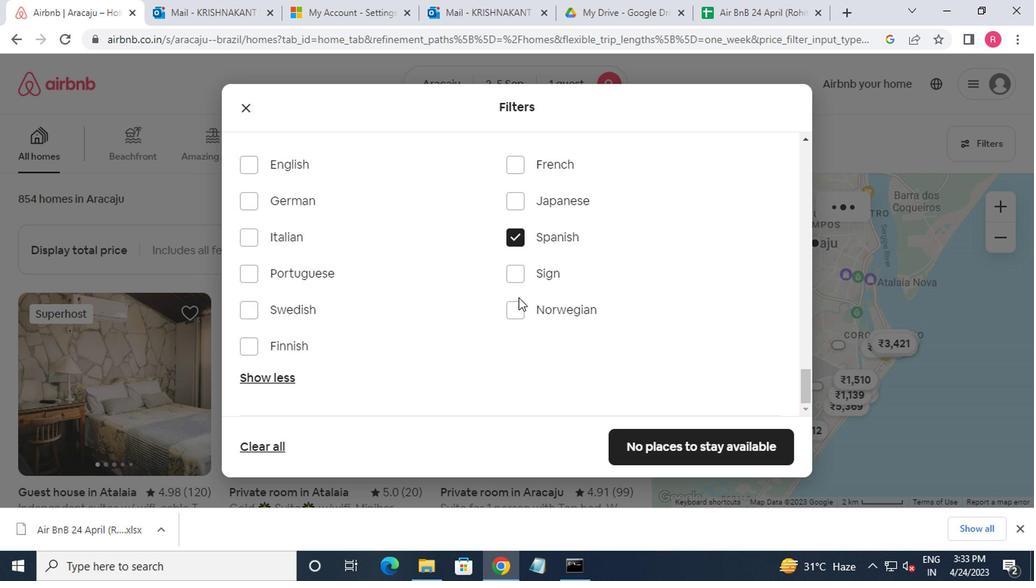 
Action: Mouse scrolled (566, 369) with delta (0, 0)
Screenshot: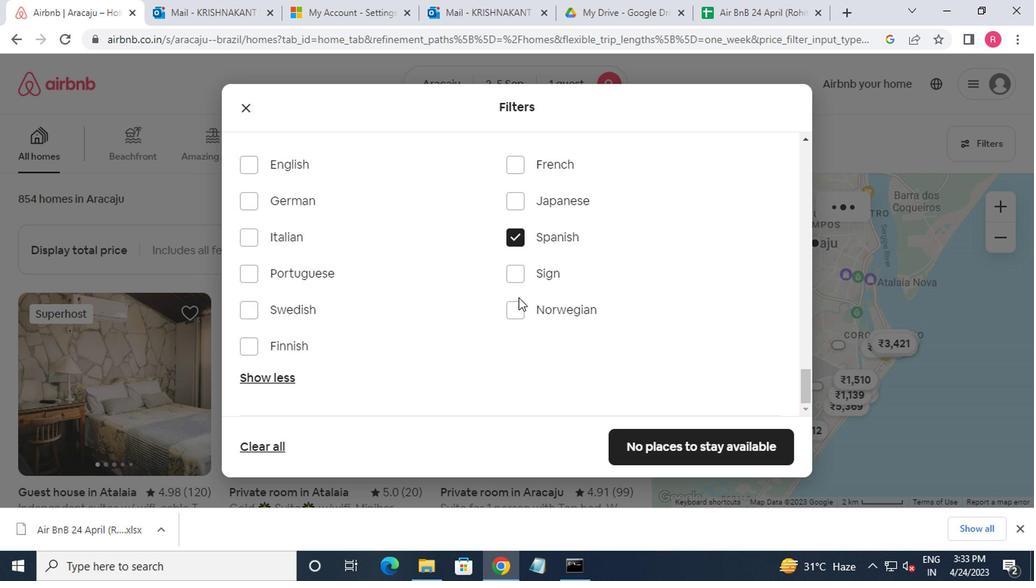 
Action: Mouse moved to (649, 435)
Screenshot: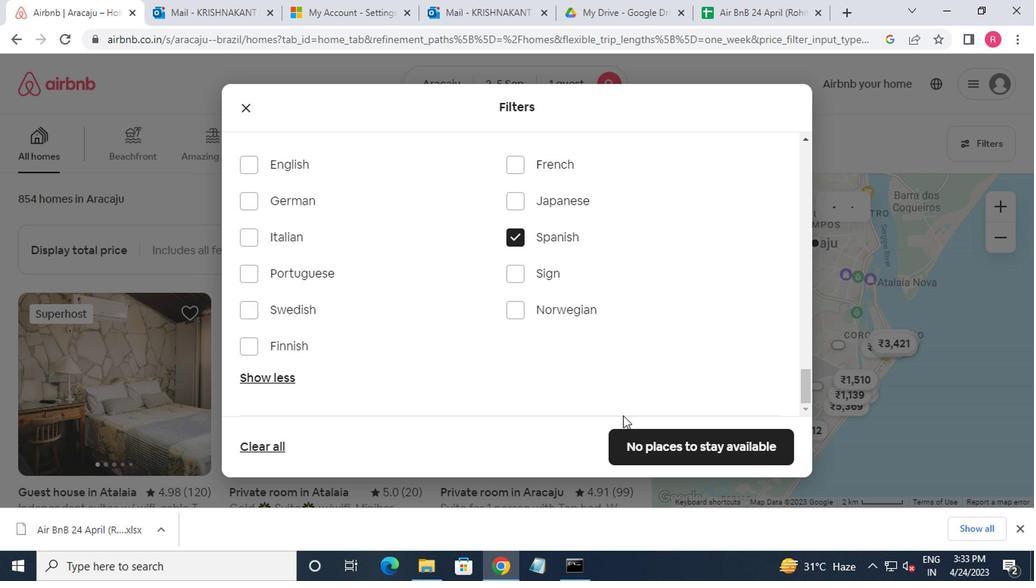 
Action: Mouse pressed left at (649, 435)
Screenshot: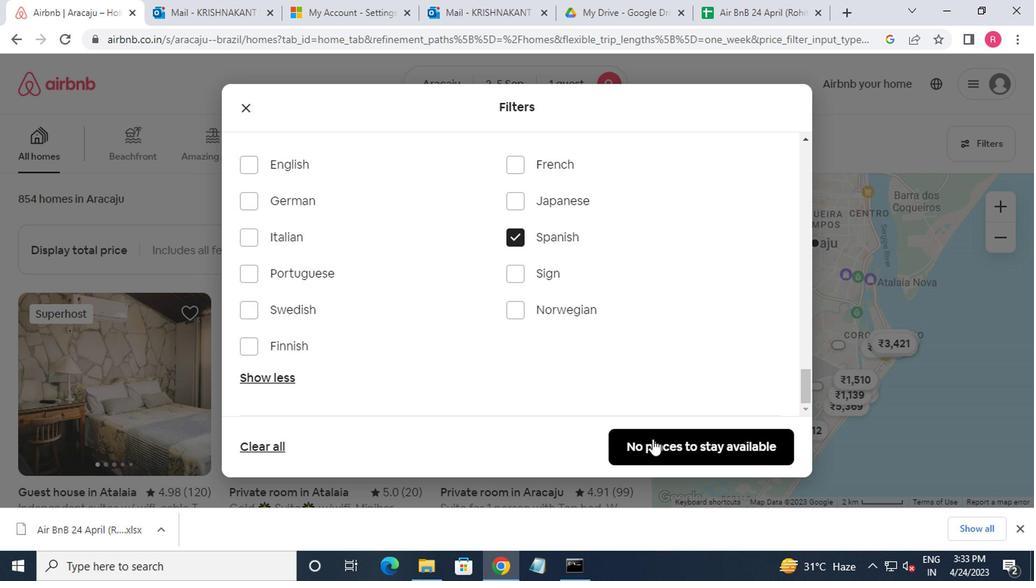 
